 Task: Find connections with filter location Aalter with filter topic #Knowyoursocialwith filter profile language German with filter current company Gallup with filter school Kerala Agricultural Jobs with filter industry Museums with filter service category Android Development with filter keywords title Risk Manager
Action: Mouse moved to (521, 98)
Screenshot: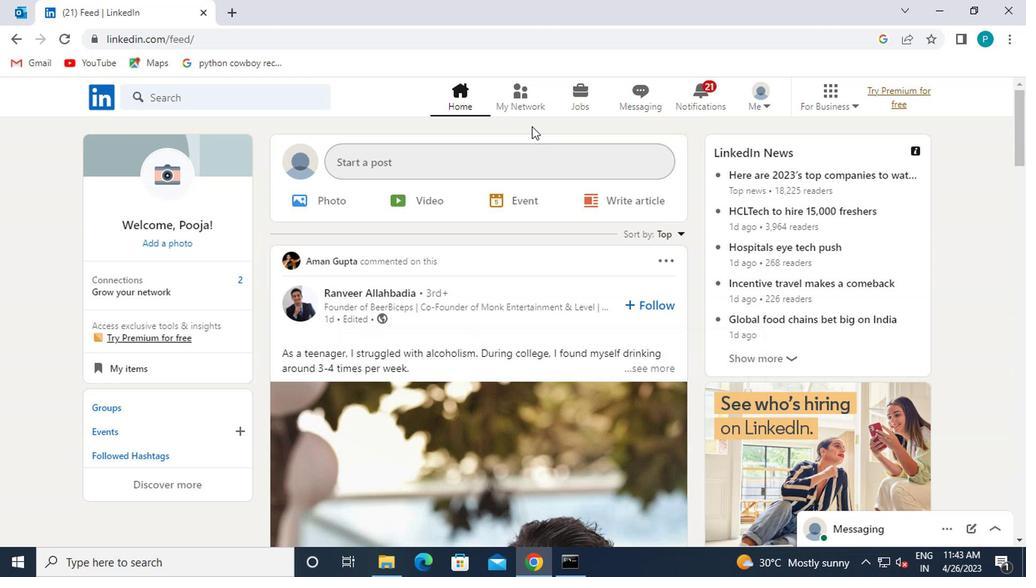 
Action: Mouse pressed left at (521, 98)
Screenshot: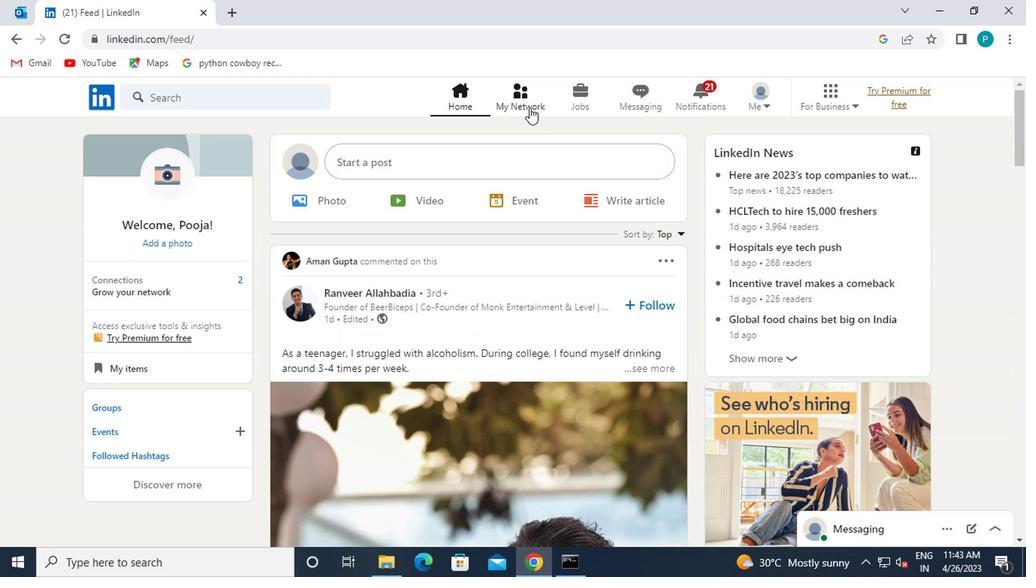 
Action: Mouse moved to (266, 182)
Screenshot: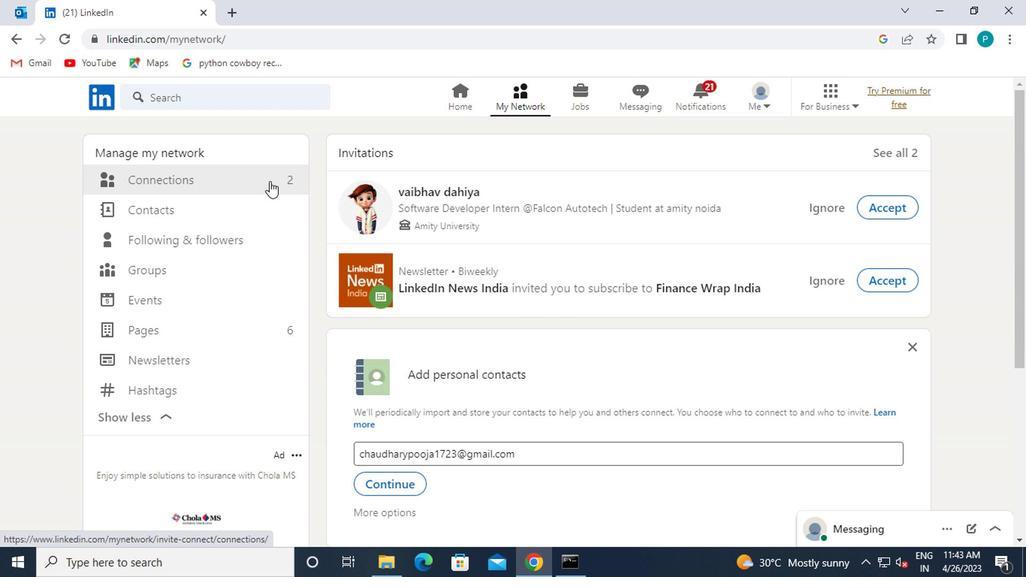 
Action: Mouse pressed left at (266, 182)
Screenshot: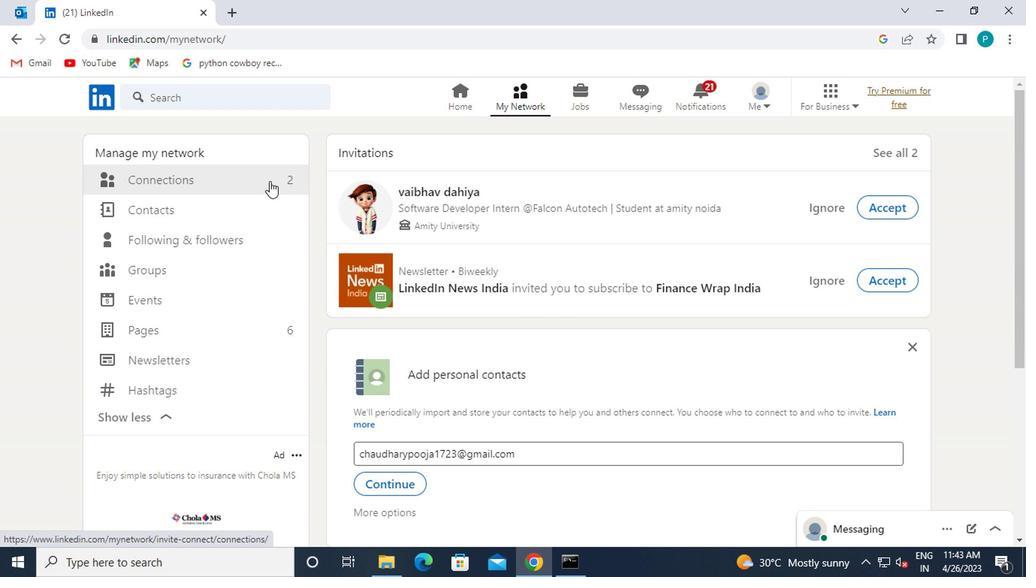 
Action: Mouse moved to (600, 193)
Screenshot: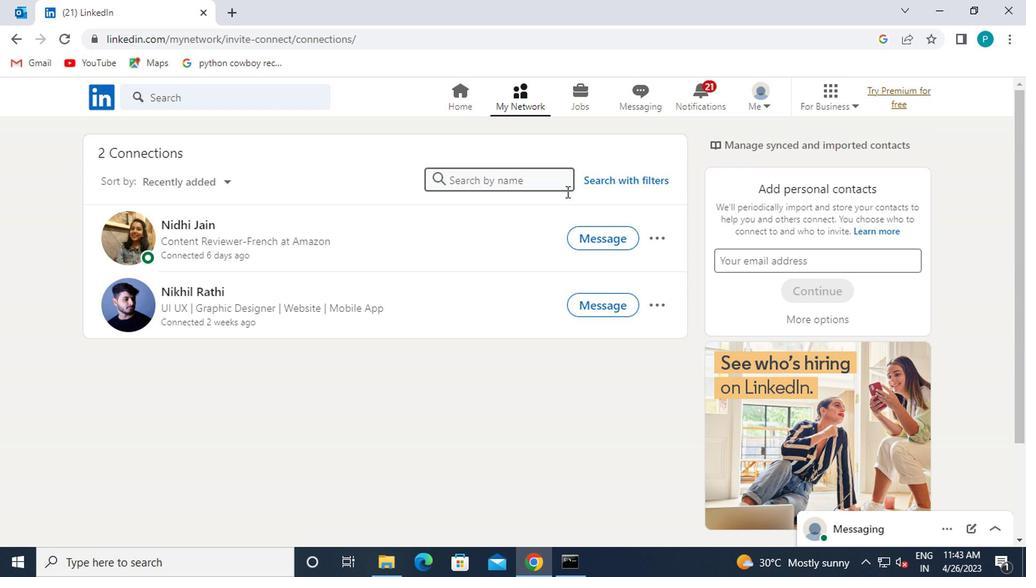 
Action: Mouse pressed left at (600, 193)
Screenshot: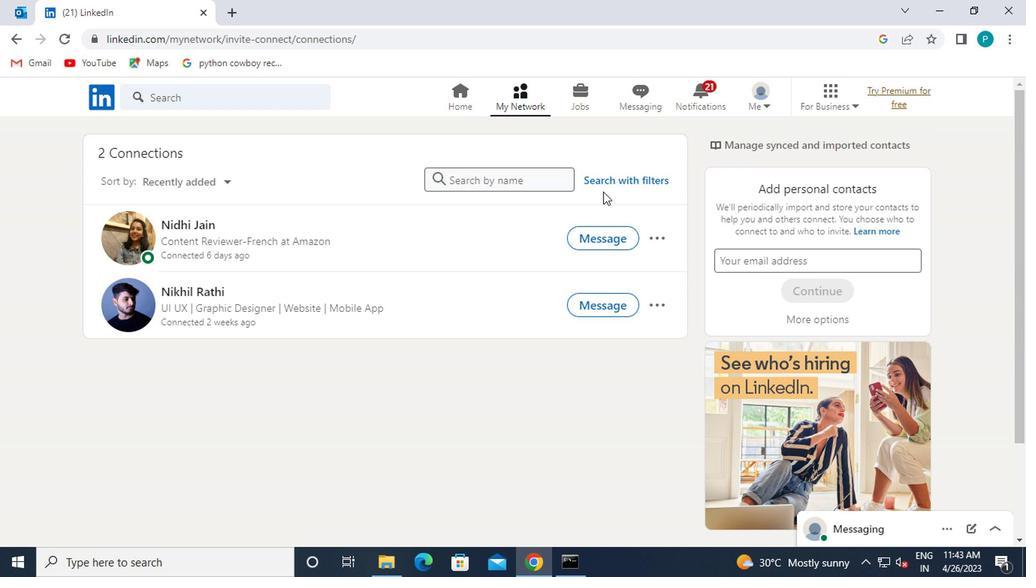 
Action: Mouse moved to (601, 181)
Screenshot: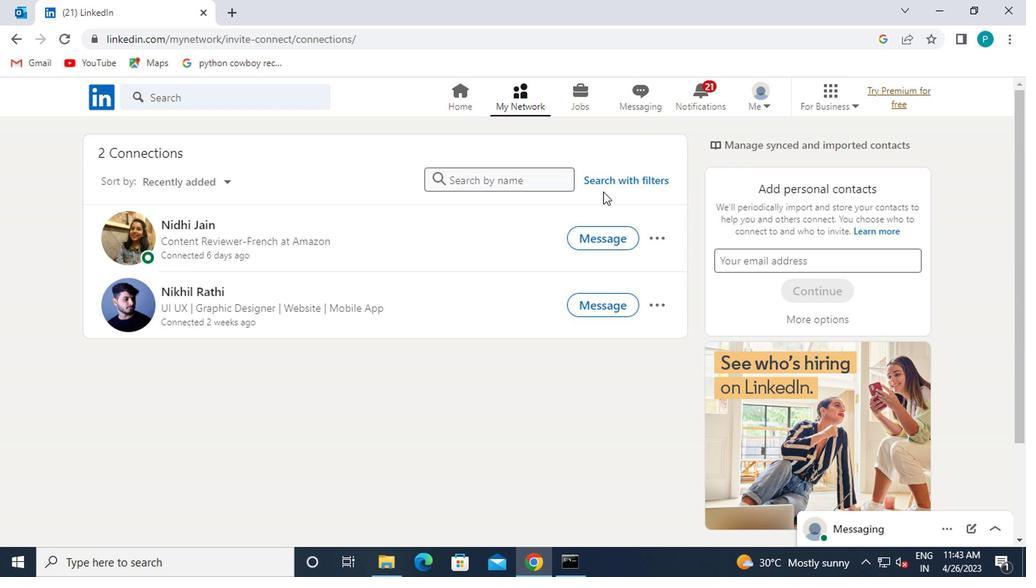 
Action: Mouse pressed left at (601, 181)
Screenshot: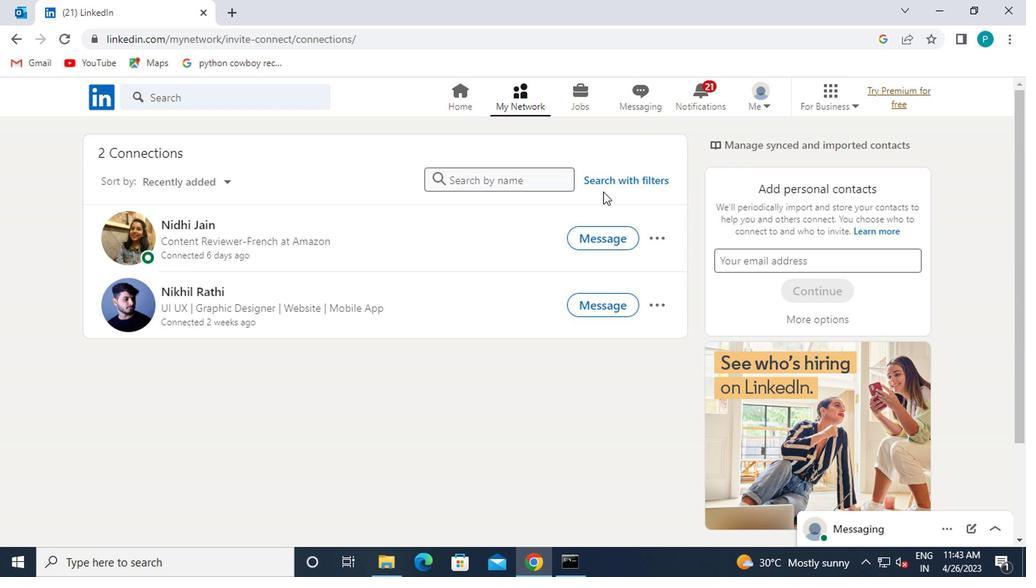 
Action: Mouse moved to (504, 142)
Screenshot: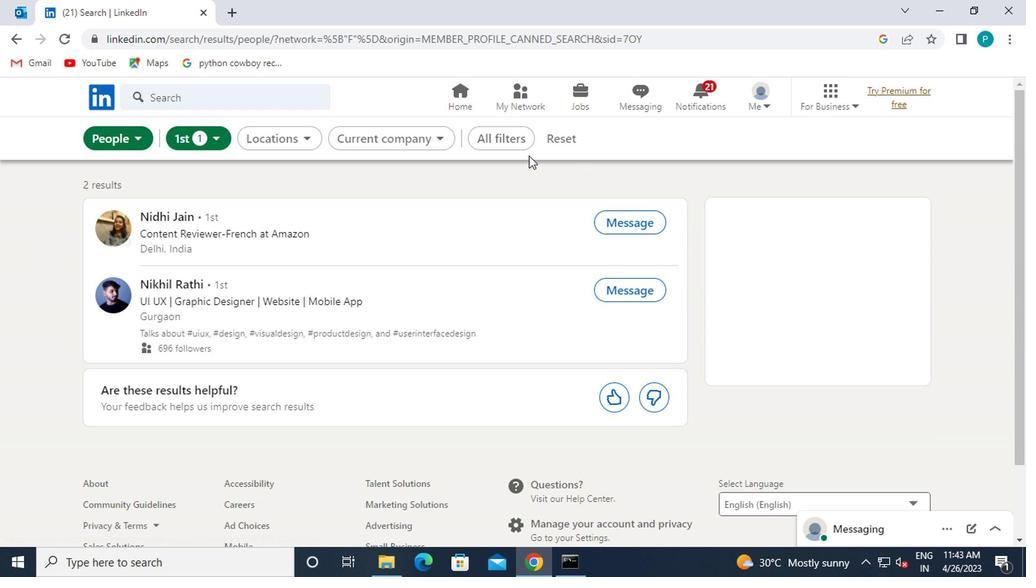 
Action: Mouse pressed left at (504, 142)
Screenshot: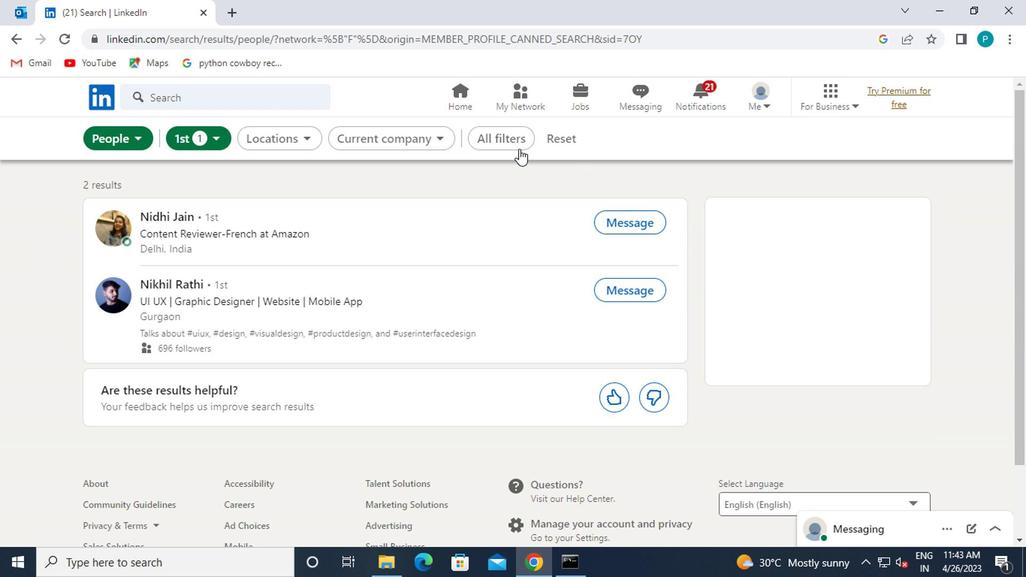 
Action: Mouse moved to (866, 297)
Screenshot: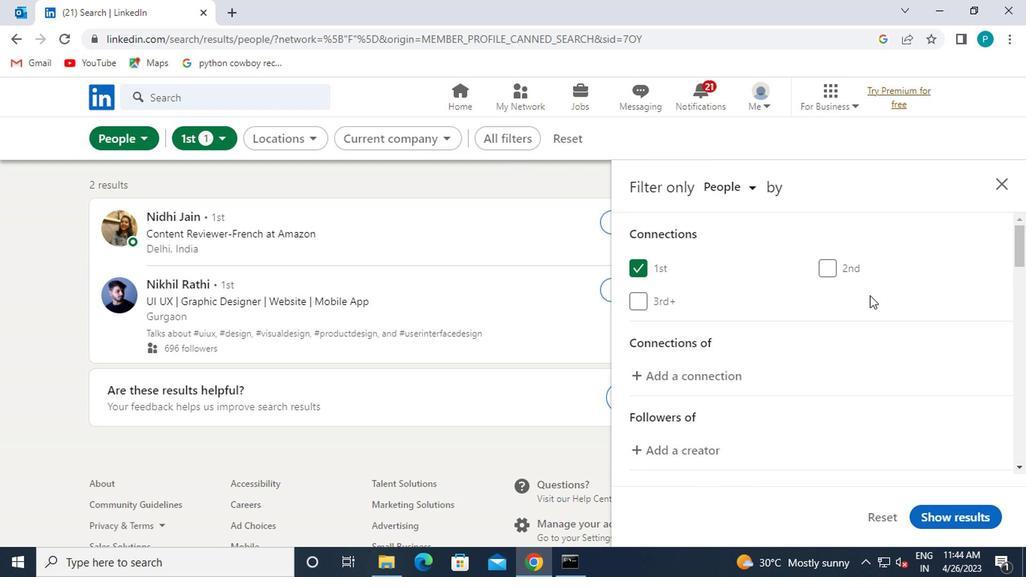 
Action: Mouse scrolled (866, 296) with delta (0, 0)
Screenshot: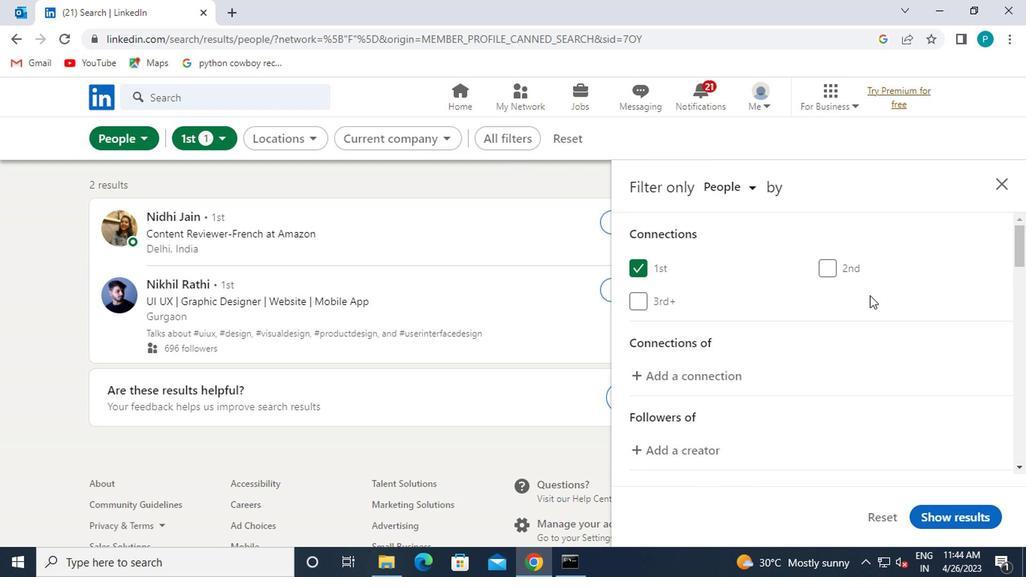 
Action: Mouse moved to (863, 298)
Screenshot: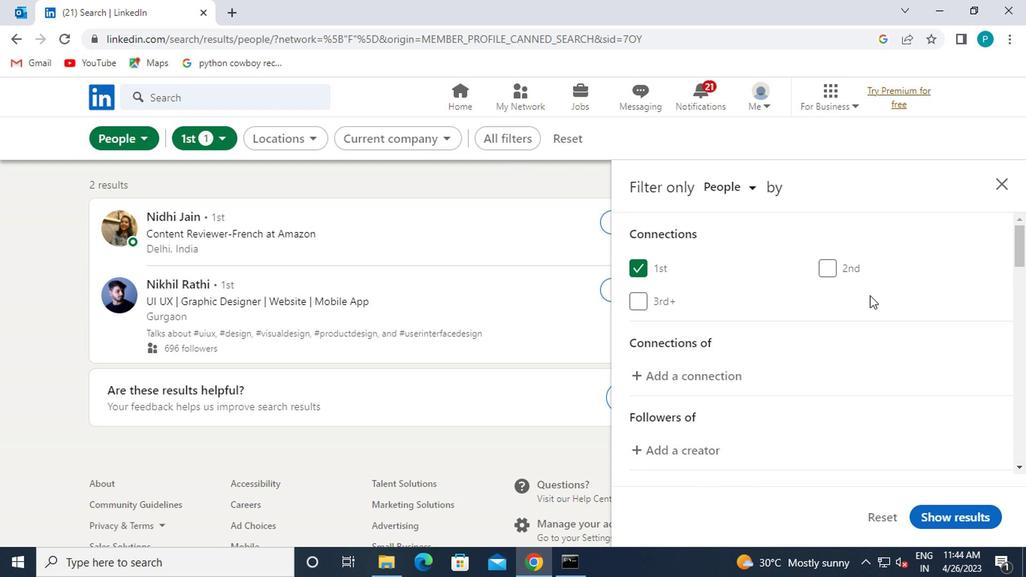 
Action: Mouse scrolled (863, 297) with delta (0, -1)
Screenshot: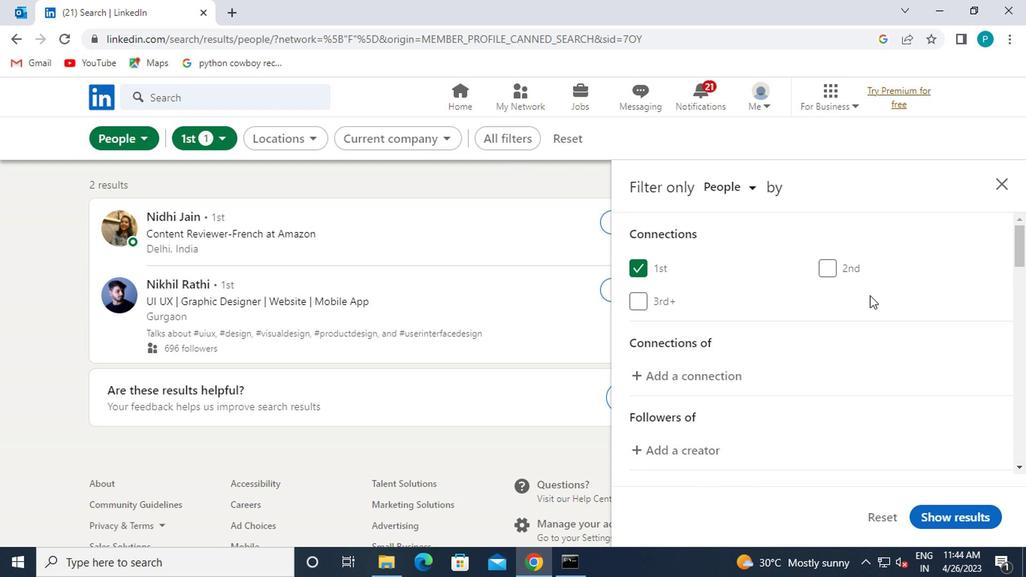 
Action: Mouse moved to (860, 440)
Screenshot: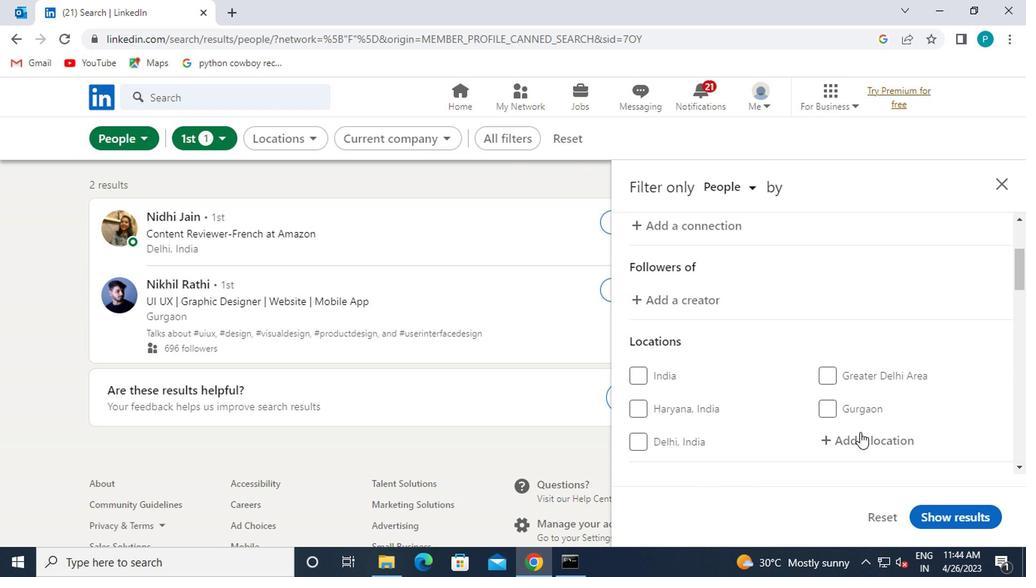 
Action: Mouse pressed left at (860, 440)
Screenshot: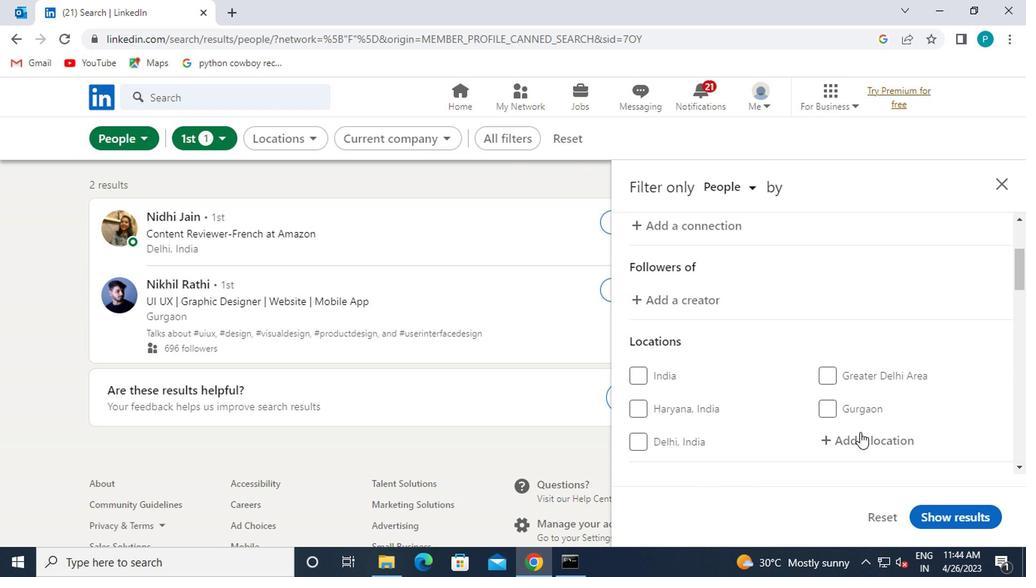 
Action: Mouse moved to (742, 377)
Screenshot: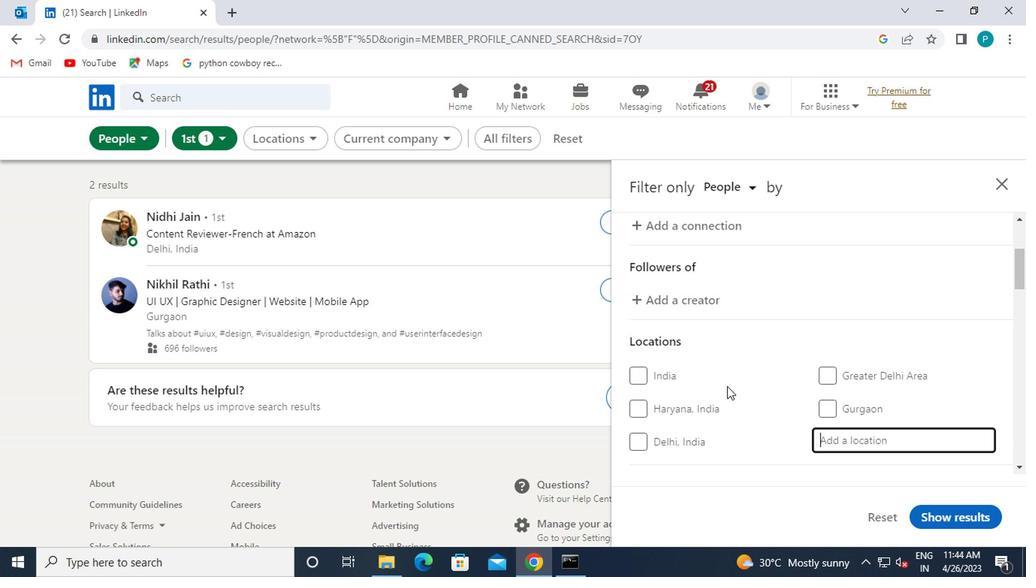 
Action: Mouse scrolled (742, 377) with delta (0, 0)
Screenshot: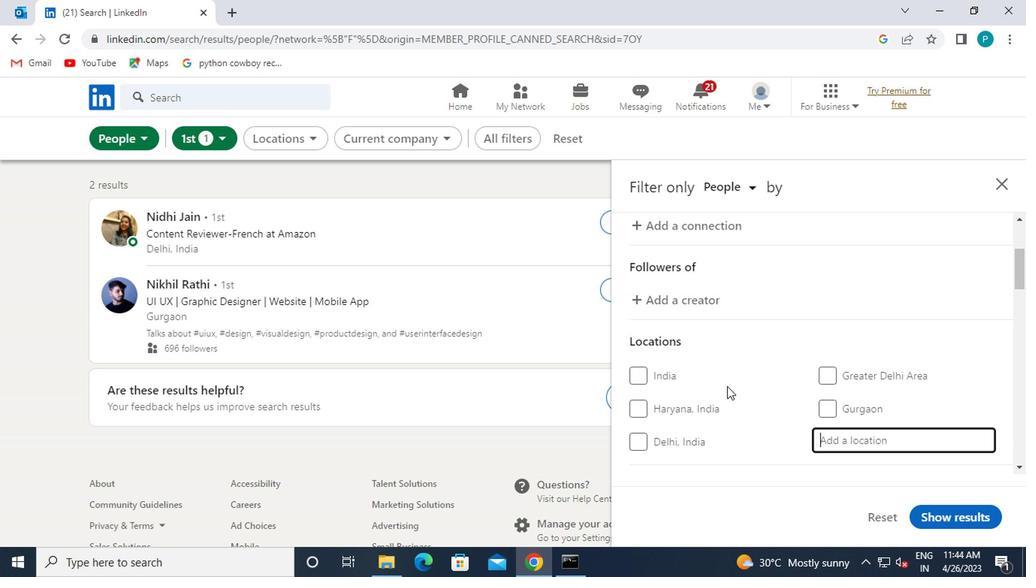 
Action: Mouse scrolled (742, 377) with delta (0, 0)
Screenshot: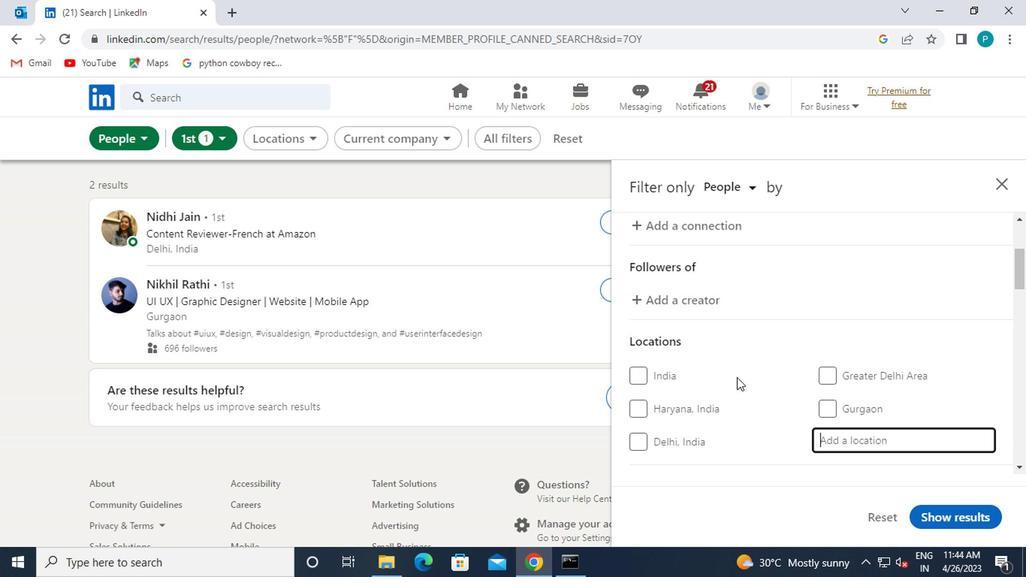 
Action: Mouse moved to (757, 381)
Screenshot: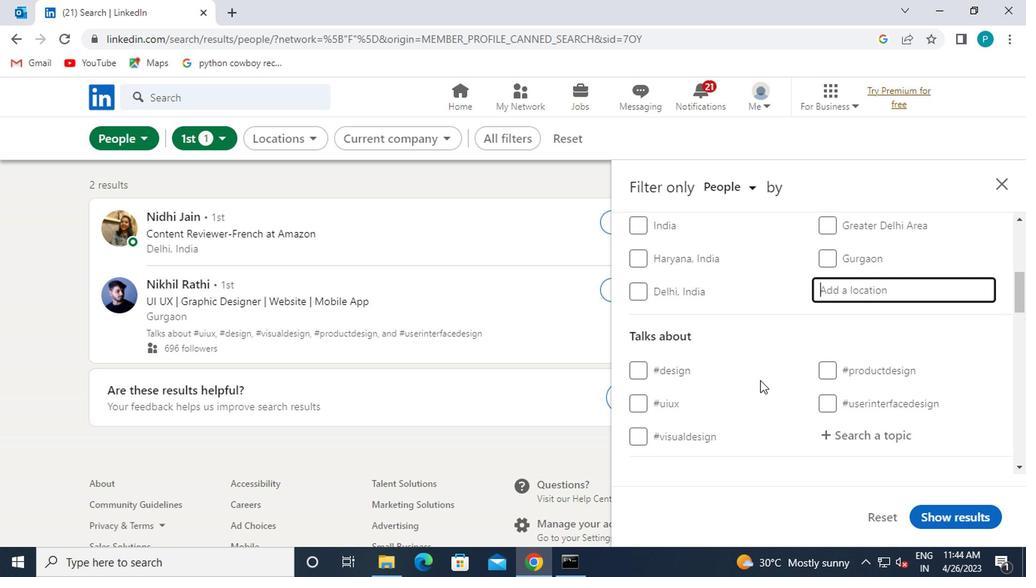 
Action: Key pressed <Key.caps_lock>a<Key.caps_lock>alter
Screenshot: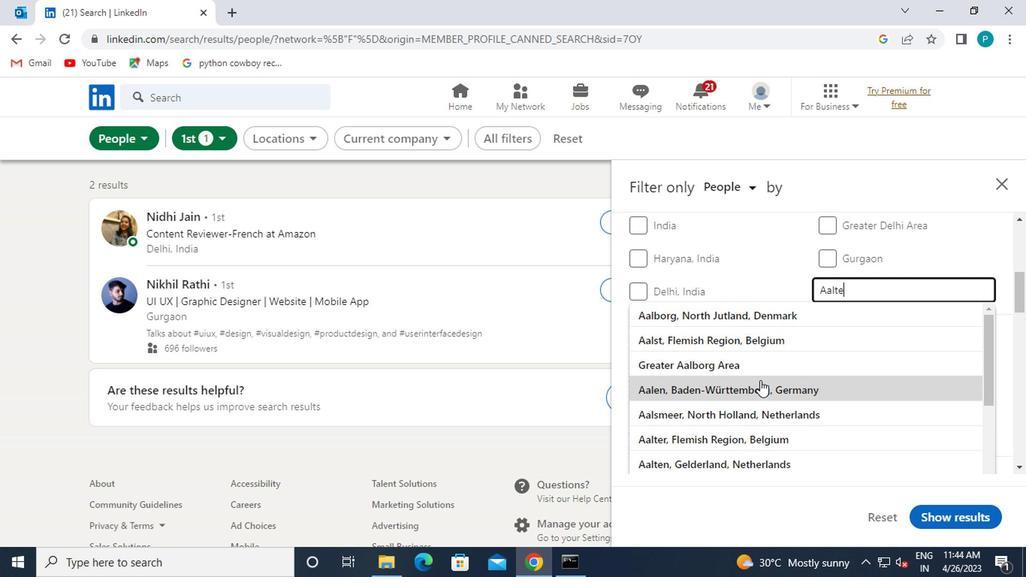 
Action: Mouse moved to (659, 314)
Screenshot: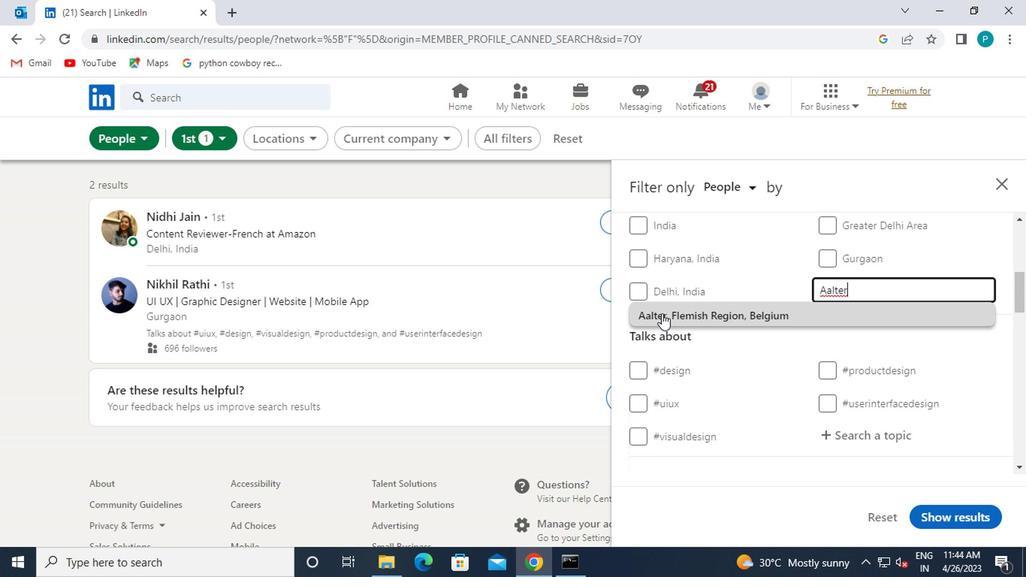 
Action: Mouse pressed left at (659, 314)
Screenshot: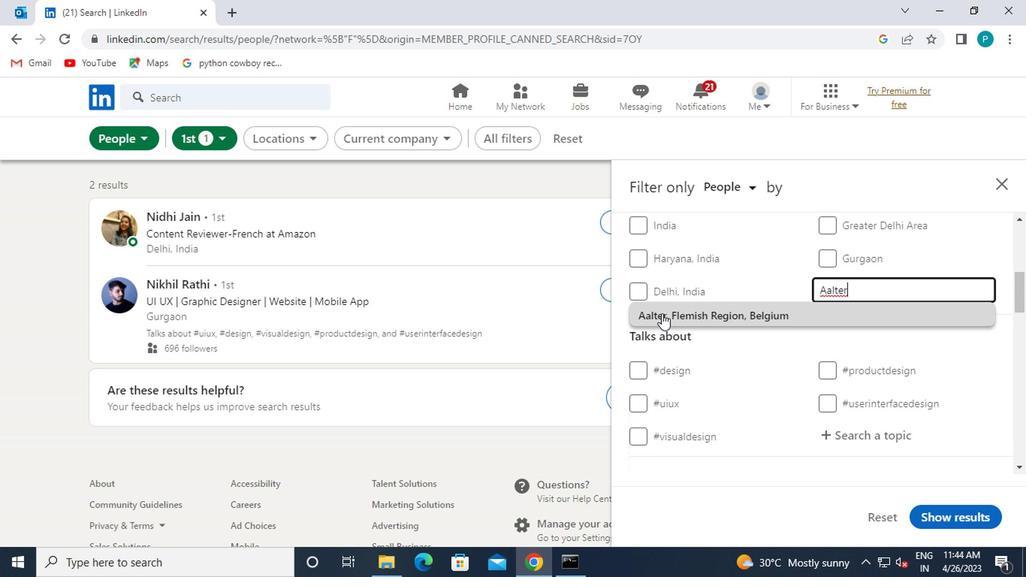 
Action: Mouse moved to (856, 413)
Screenshot: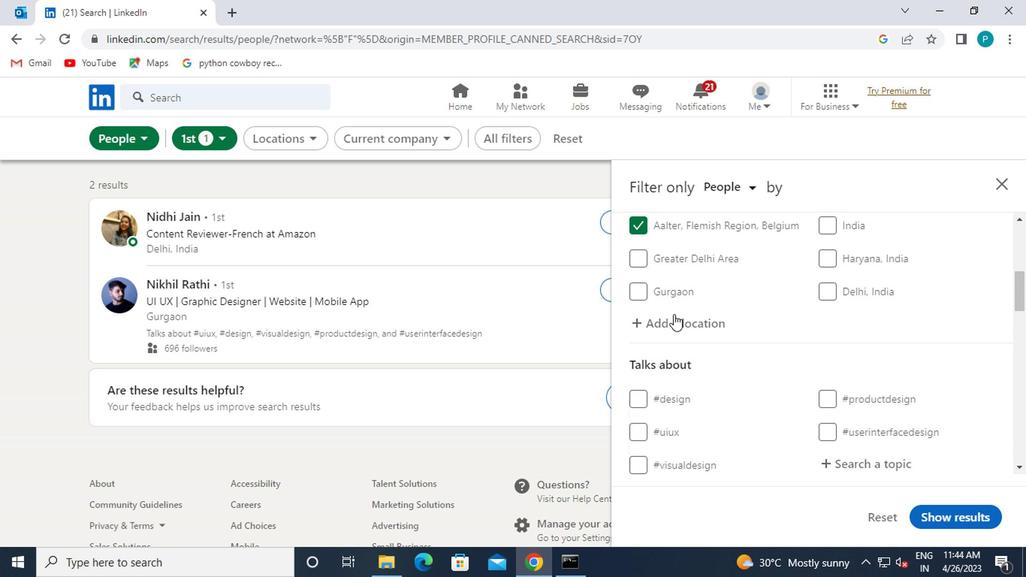 
Action: Mouse scrolled (856, 412) with delta (0, 0)
Screenshot: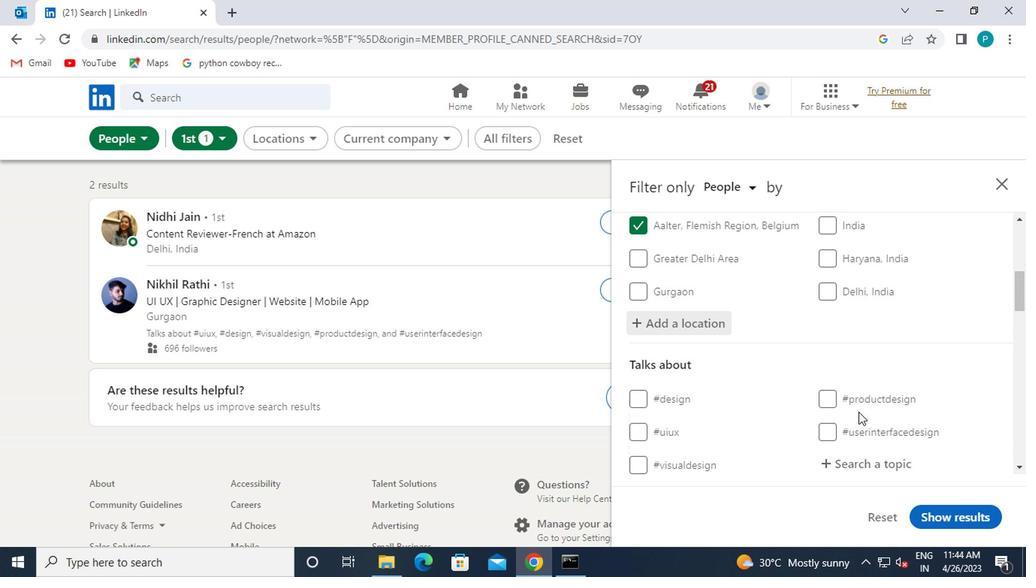
Action: Mouse moved to (849, 400)
Screenshot: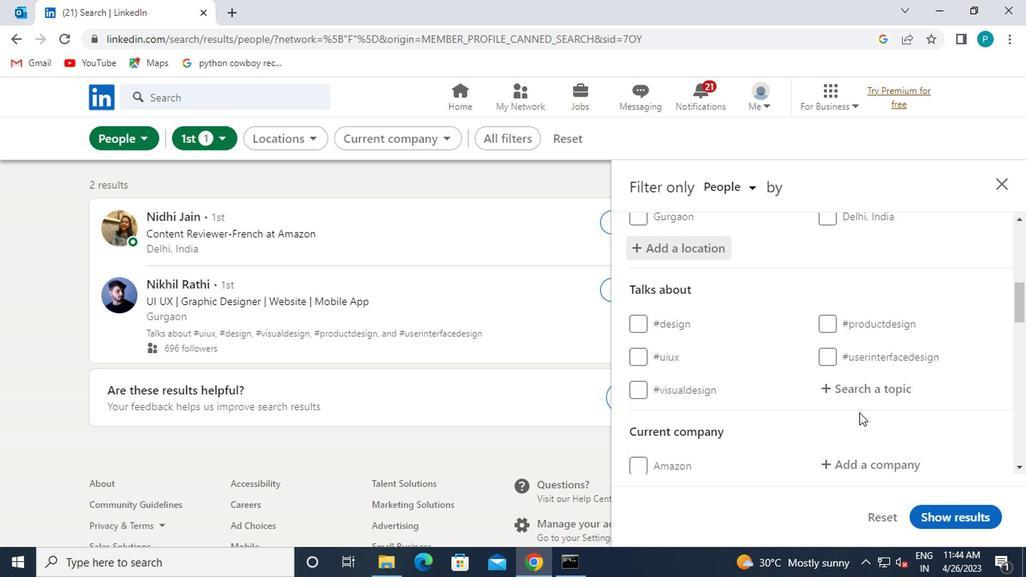 
Action: Mouse pressed left at (849, 400)
Screenshot: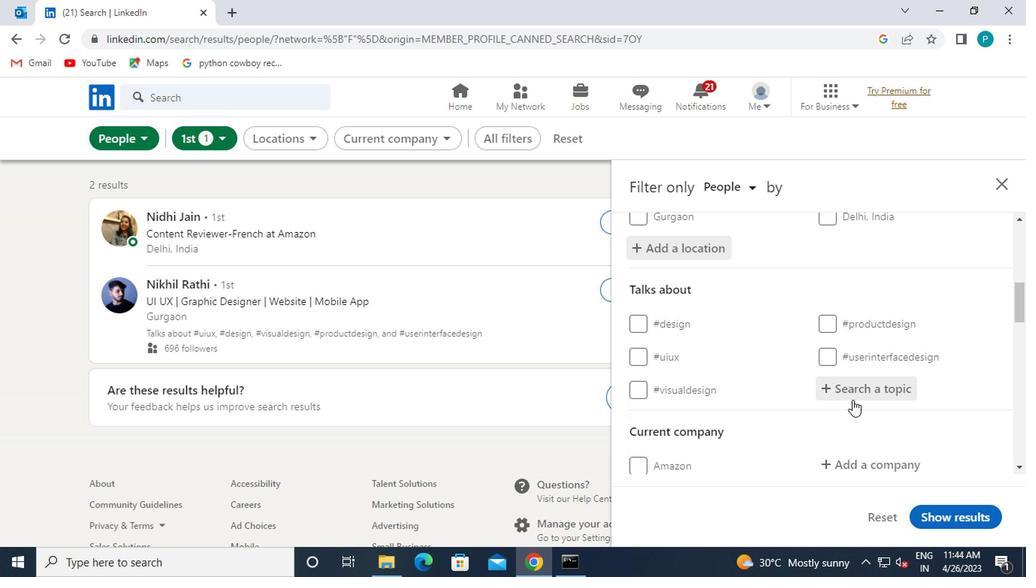 
Action: Key pressed <Key.shift>#KNOW
Screenshot: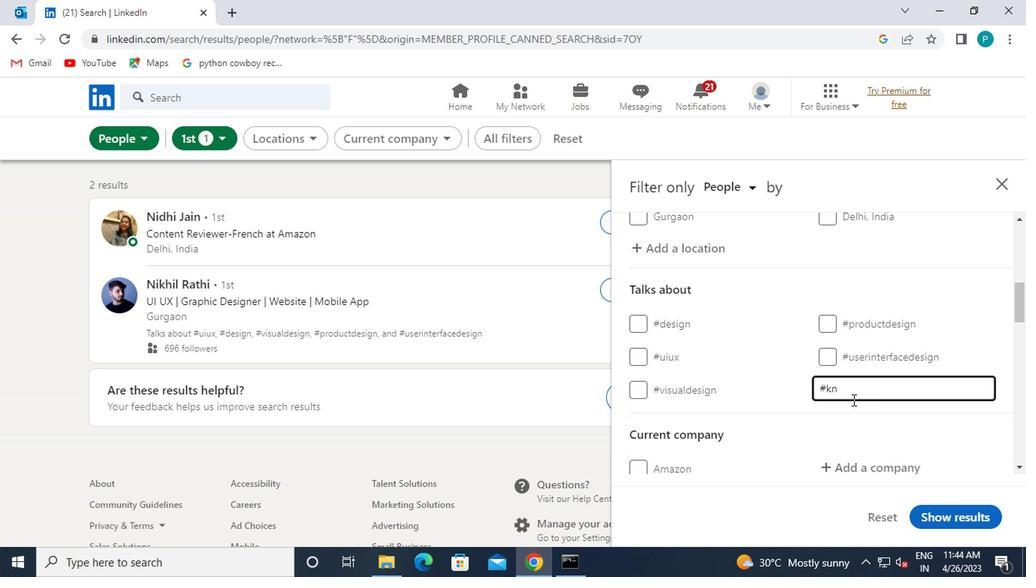 
Action: Mouse moved to (849, 399)
Screenshot: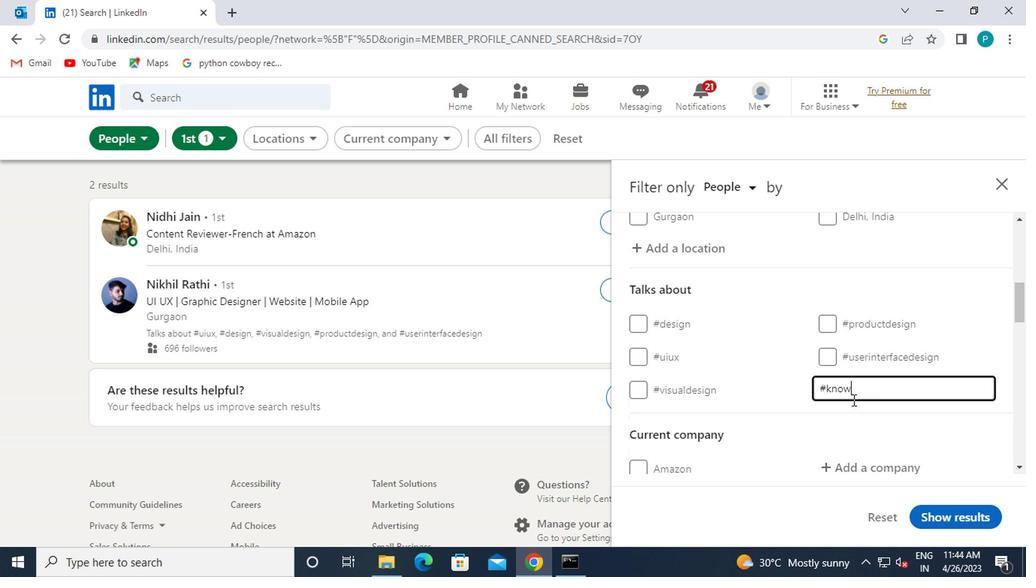 
Action: Key pressed YOURSOCIAL
Screenshot: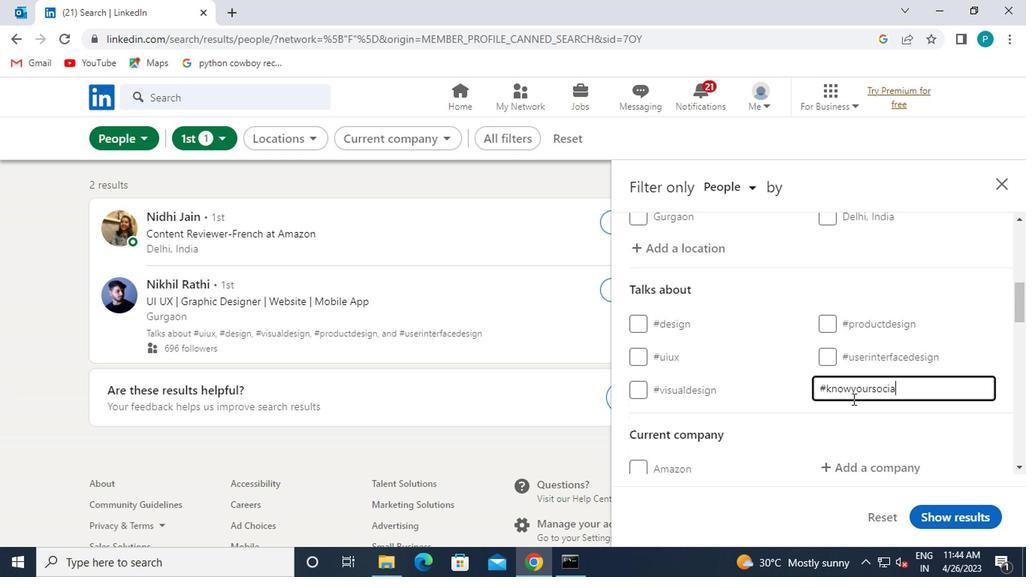 
Action: Mouse moved to (837, 403)
Screenshot: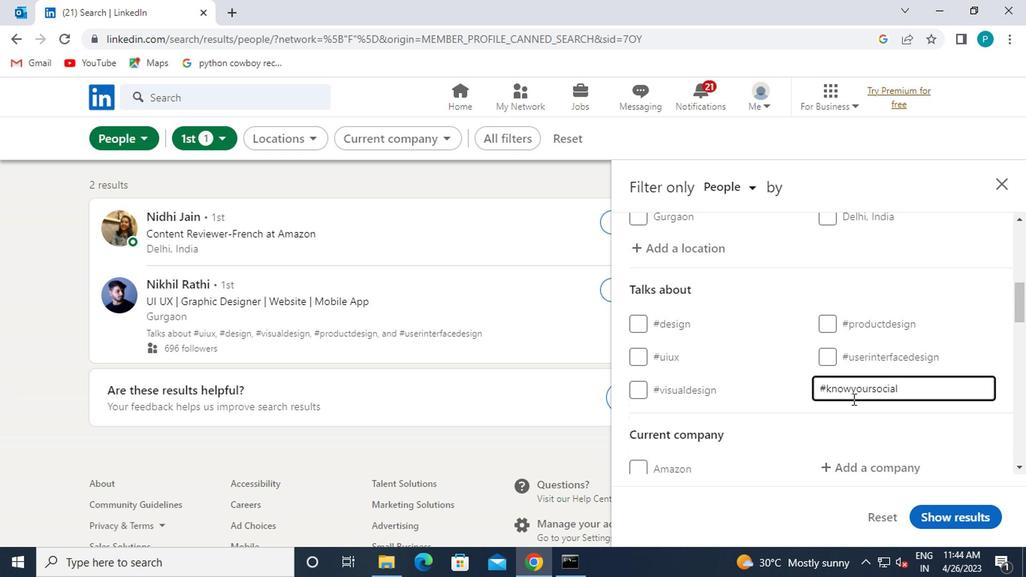 
Action: Mouse scrolled (837, 402) with delta (0, -1)
Screenshot: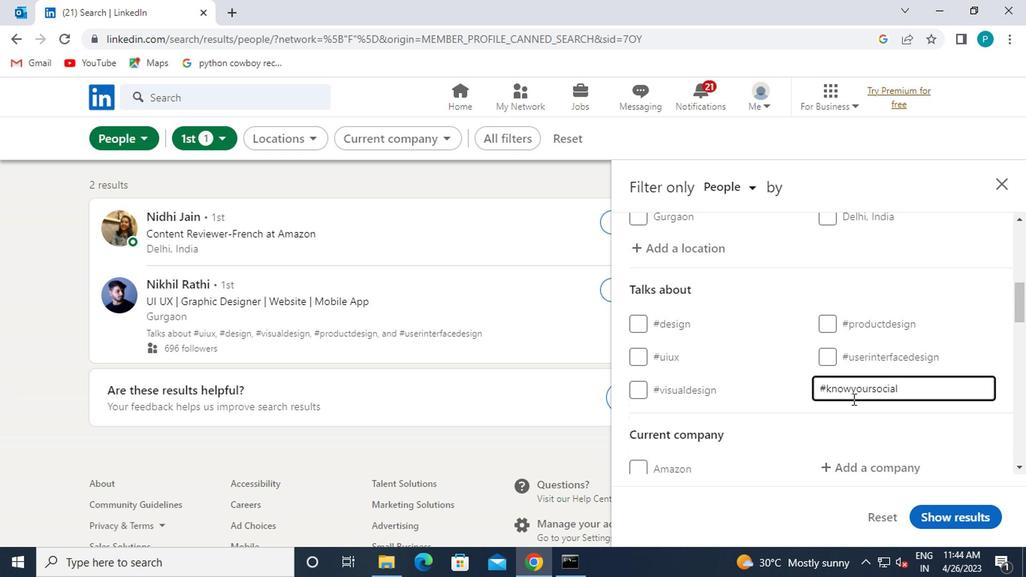 
Action: Mouse moved to (832, 403)
Screenshot: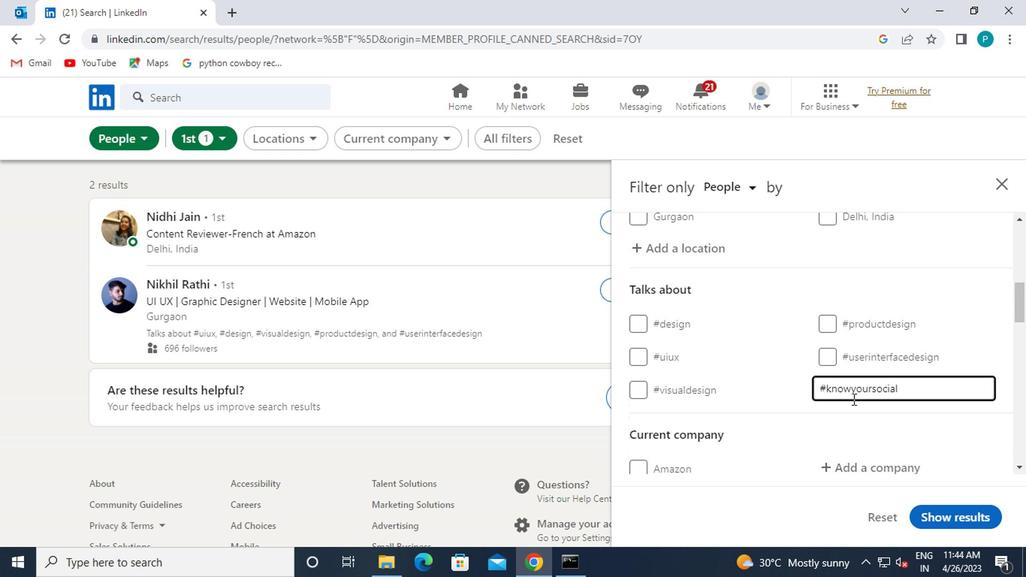 
Action: Mouse scrolled (832, 402) with delta (0, -1)
Screenshot: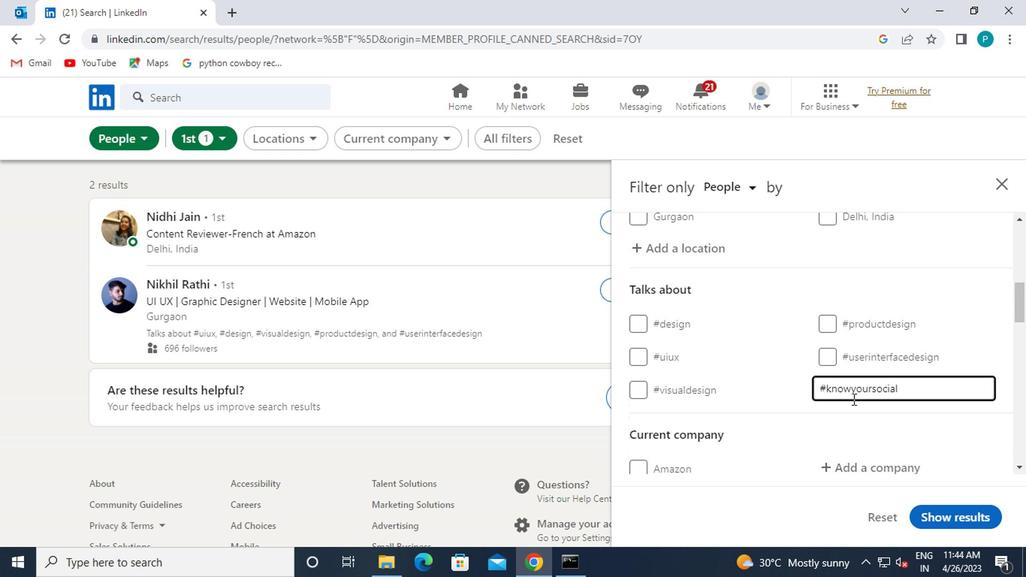 
Action: Mouse moved to (855, 322)
Screenshot: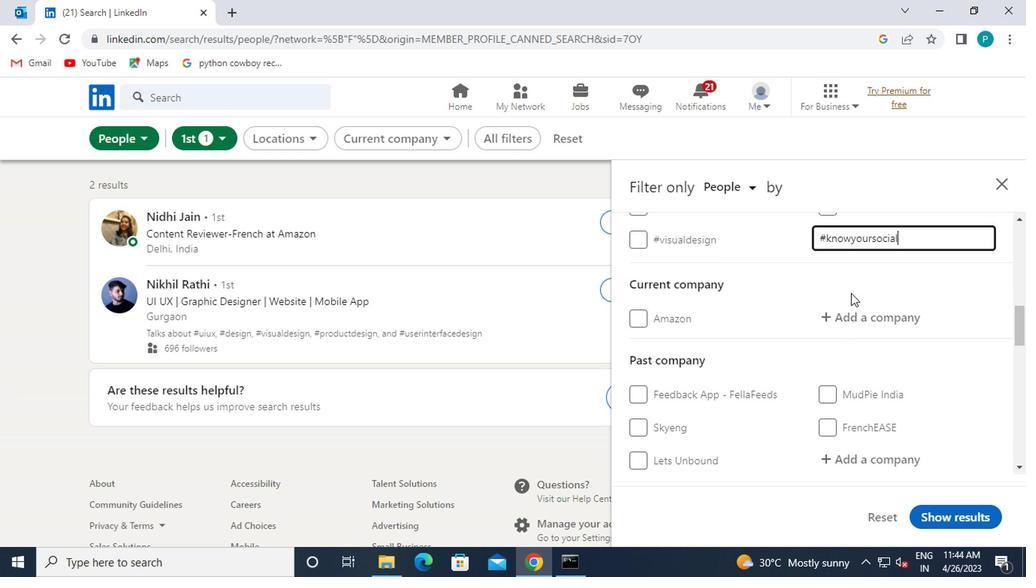 
Action: Mouse pressed left at (855, 322)
Screenshot: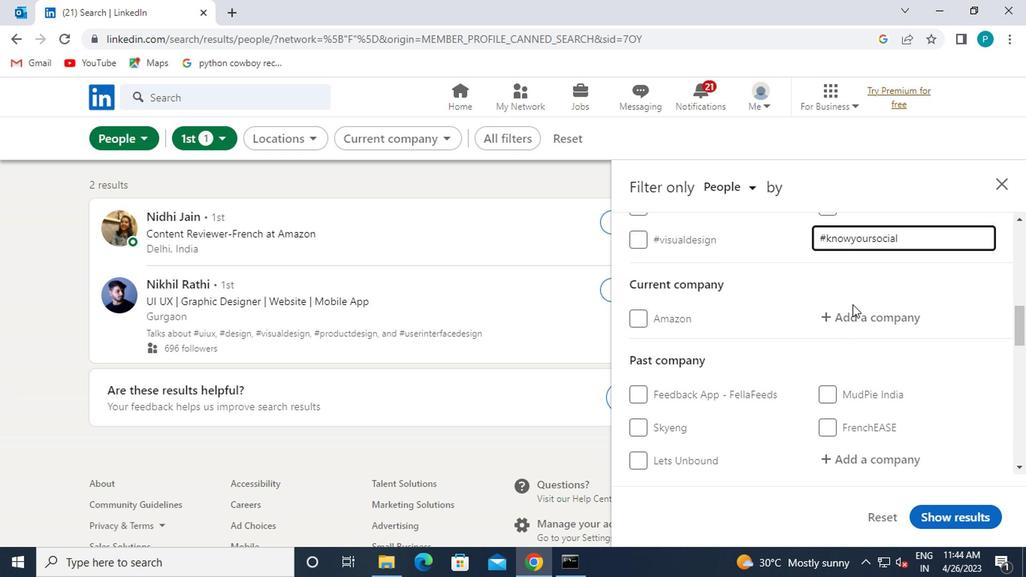 
Action: Key pressed GALLUP
Screenshot: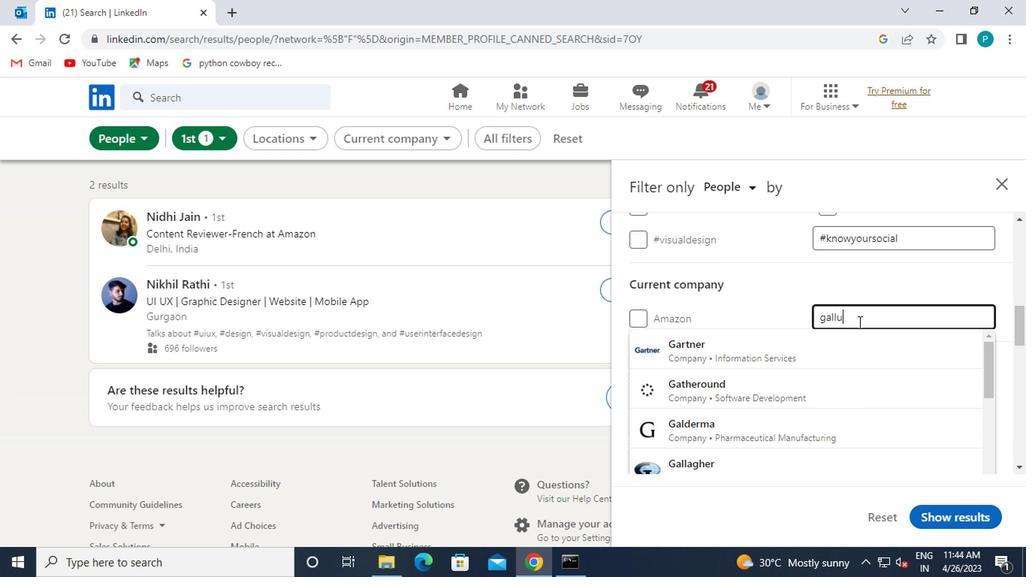 
Action: Mouse moved to (816, 337)
Screenshot: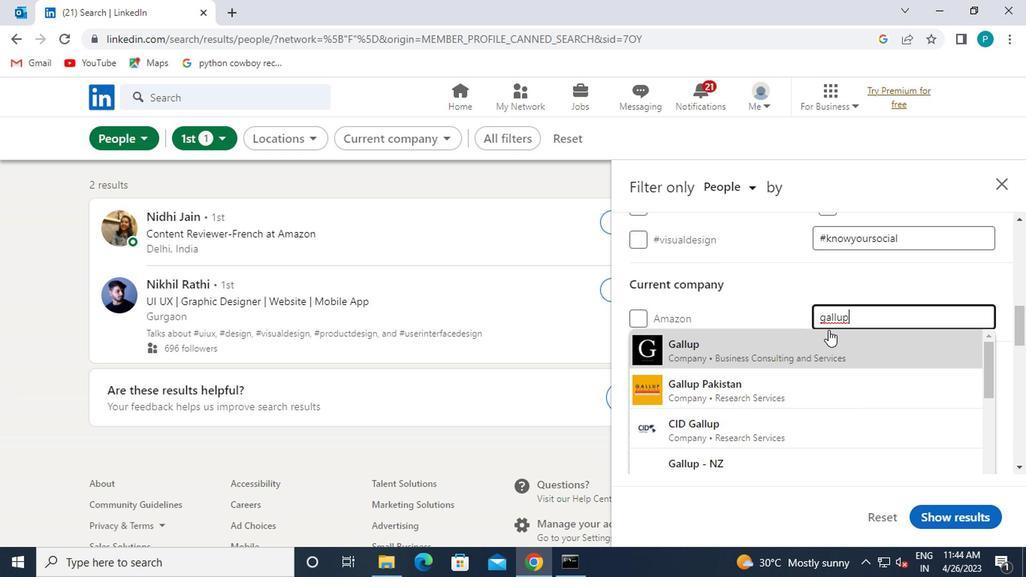 
Action: Mouse pressed left at (816, 337)
Screenshot: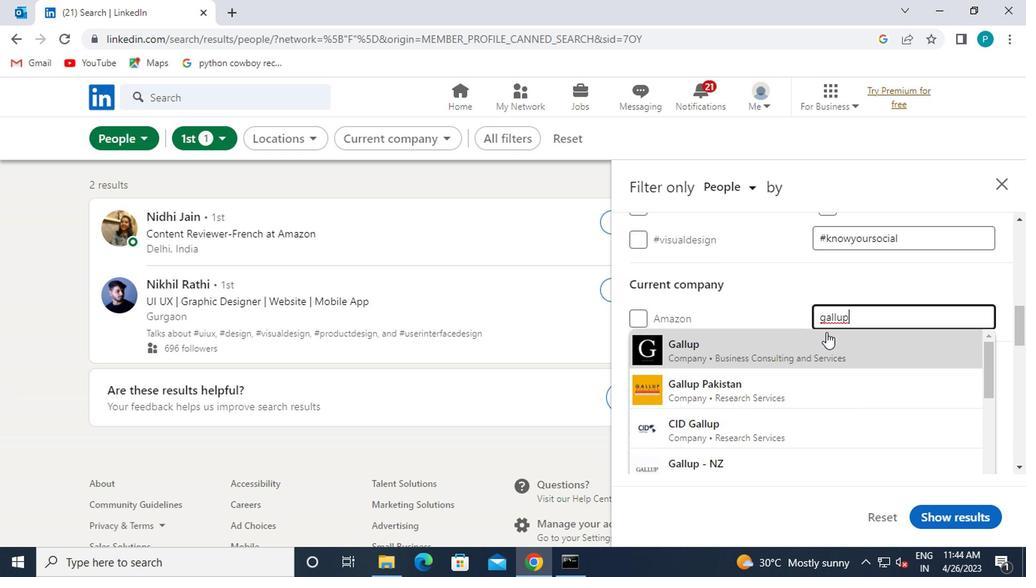 
Action: Mouse moved to (756, 338)
Screenshot: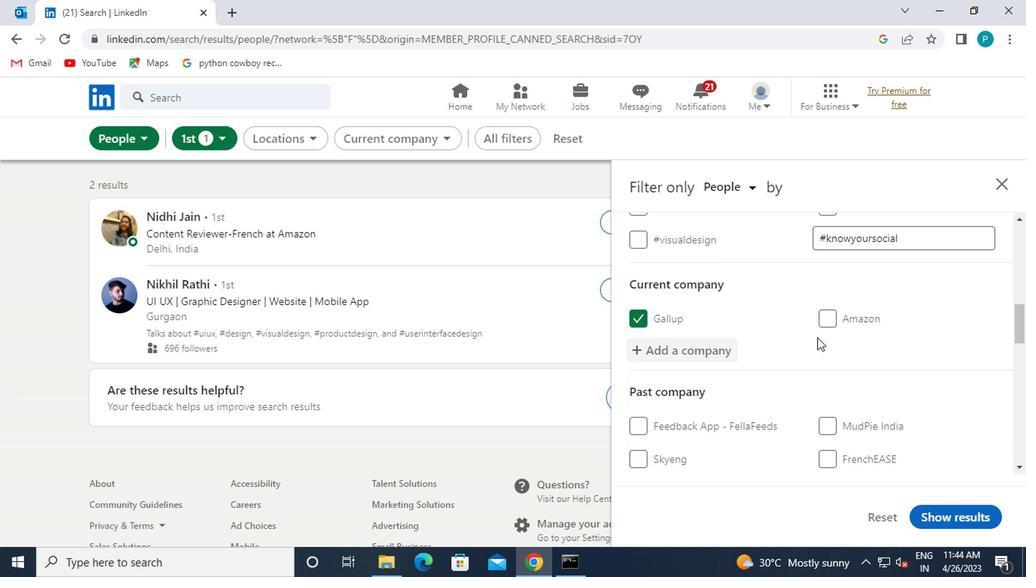 
Action: Mouse scrolled (756, 337) with delta (0, 0)
Screenshot: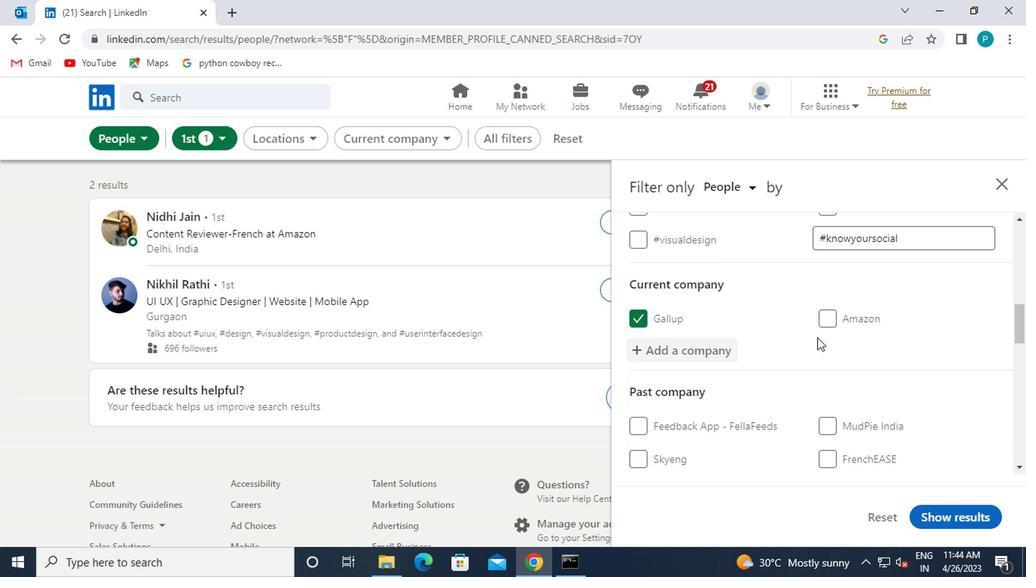 
Action: Mouse moved to (755, 338)
Screenshot: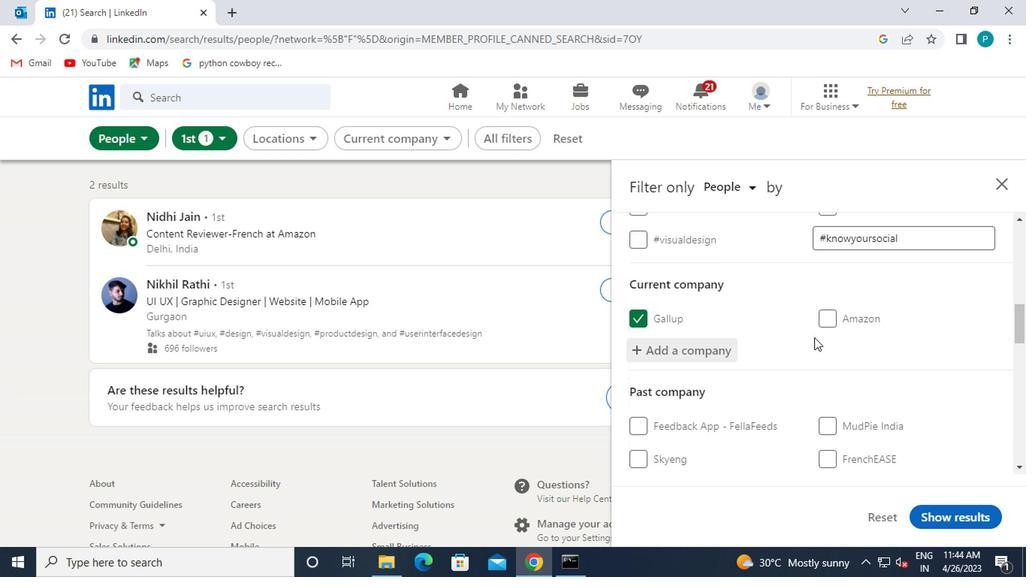 
Action: Mouse scrolled (755, 337) with delta (0, 0)
Screenshot: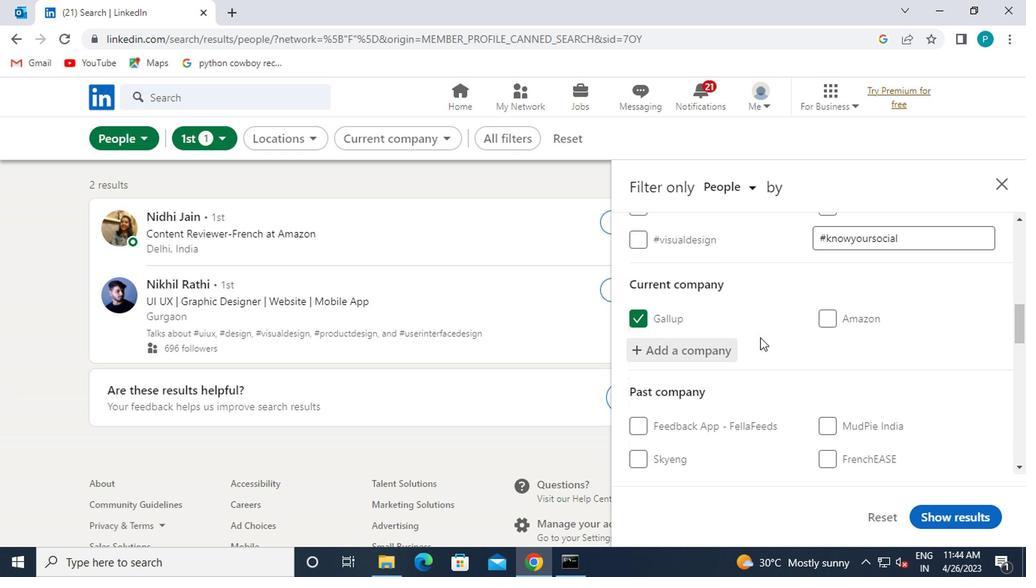
Action: Mouse moved to (839, 407)
Screenshot: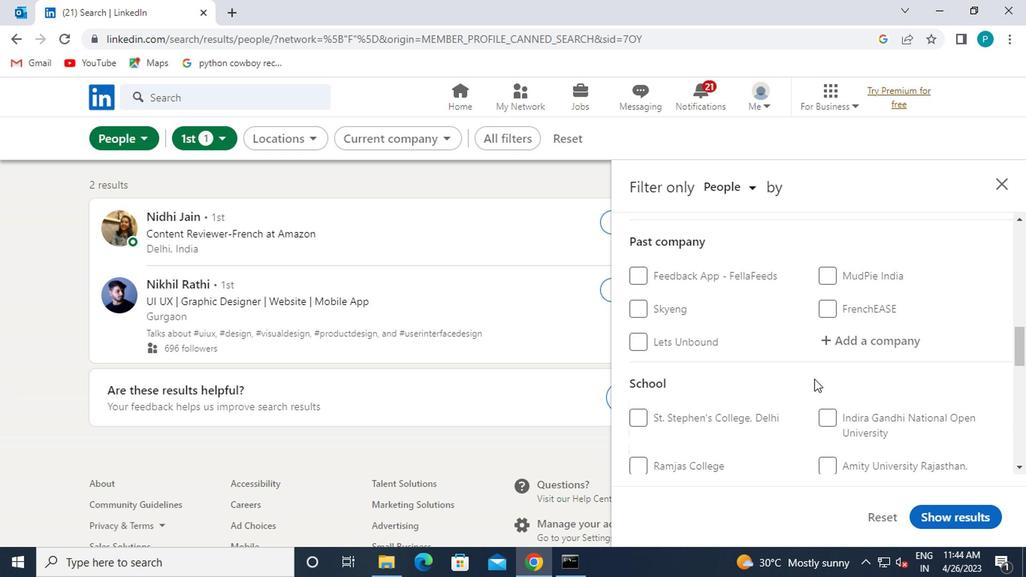 
Action: Mouse scrolled (839, 406) with delta (0, -1)
Screenshot: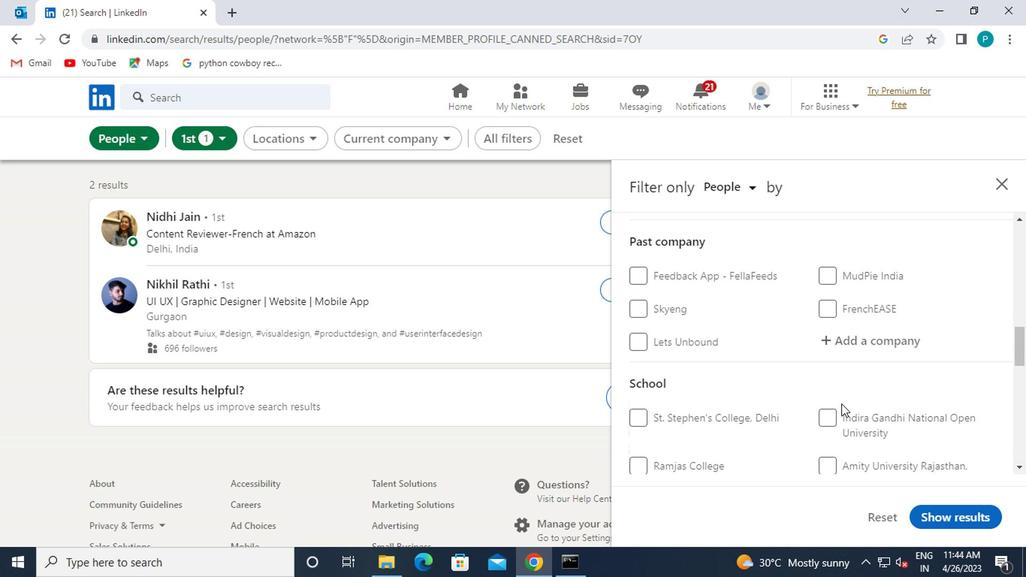 
Action: Mouse moved to (847, 432)
Screenshot: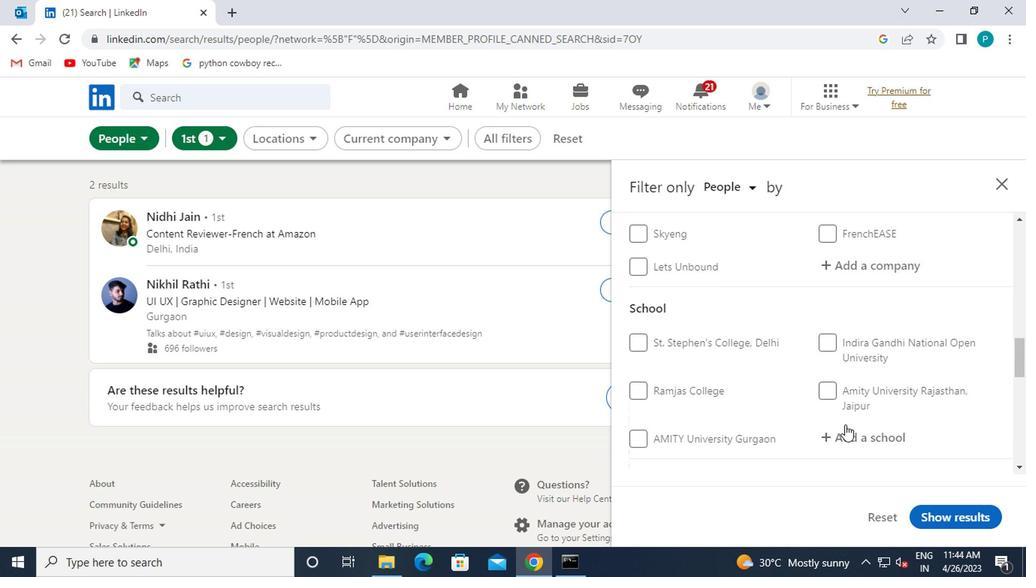 
Action: Mouse pressed left at (847, 432)
Screenshot: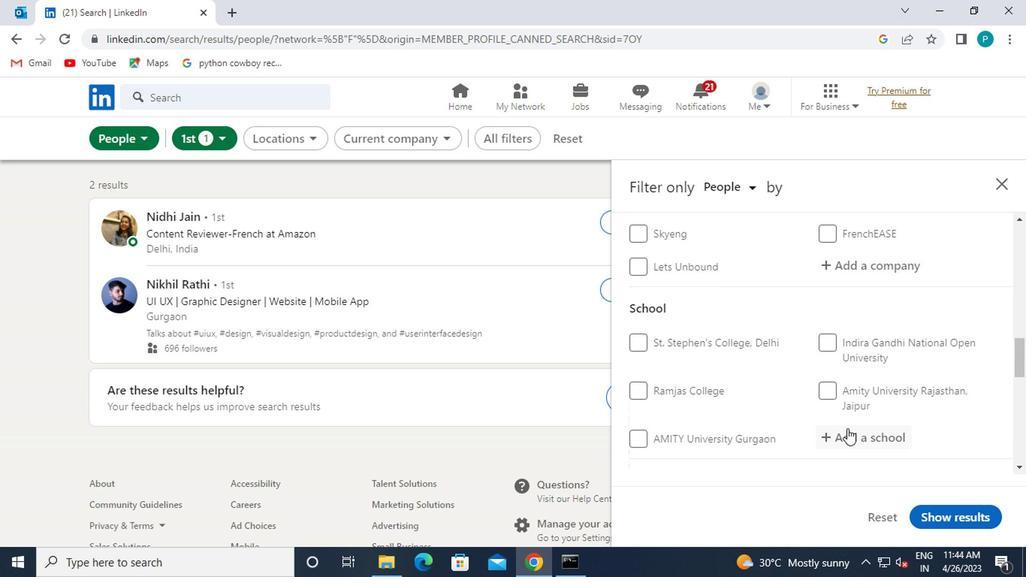 
Action: Mouse moved to (856, 430)
Screenshot: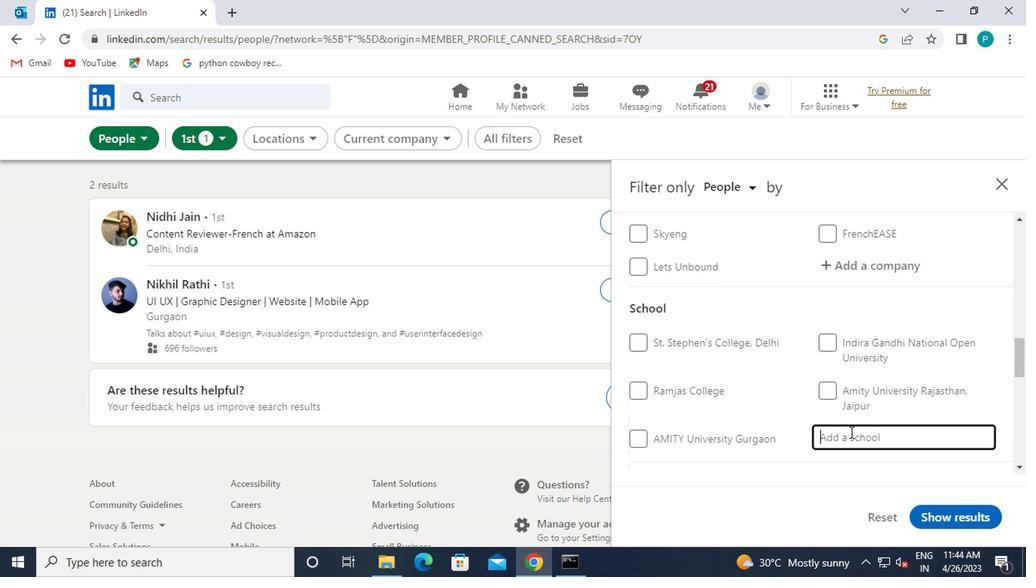 
Action: Key pressed KERLA
Screenshot: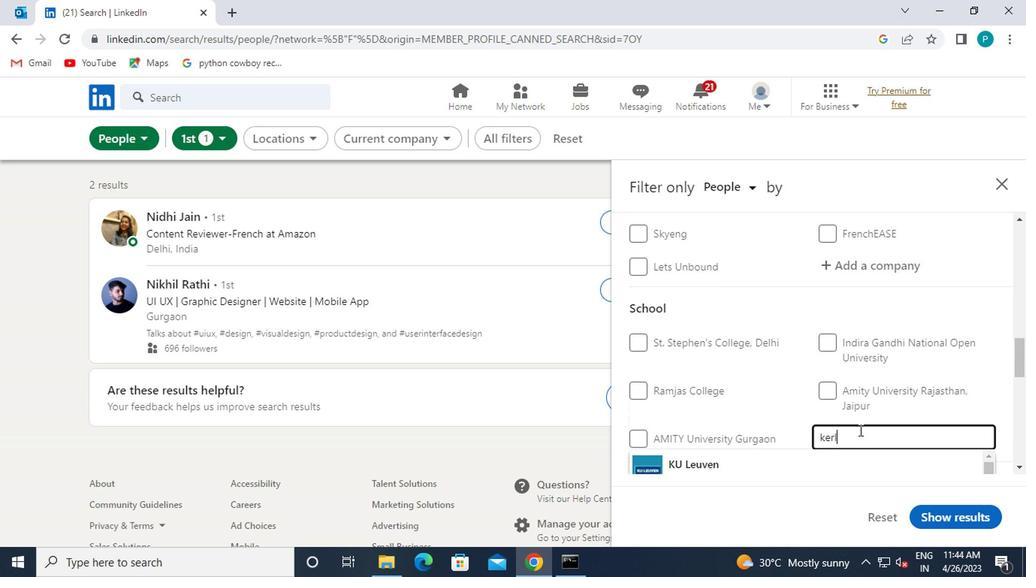 
Action: Mouse moved to (830, 442)
Screenshot: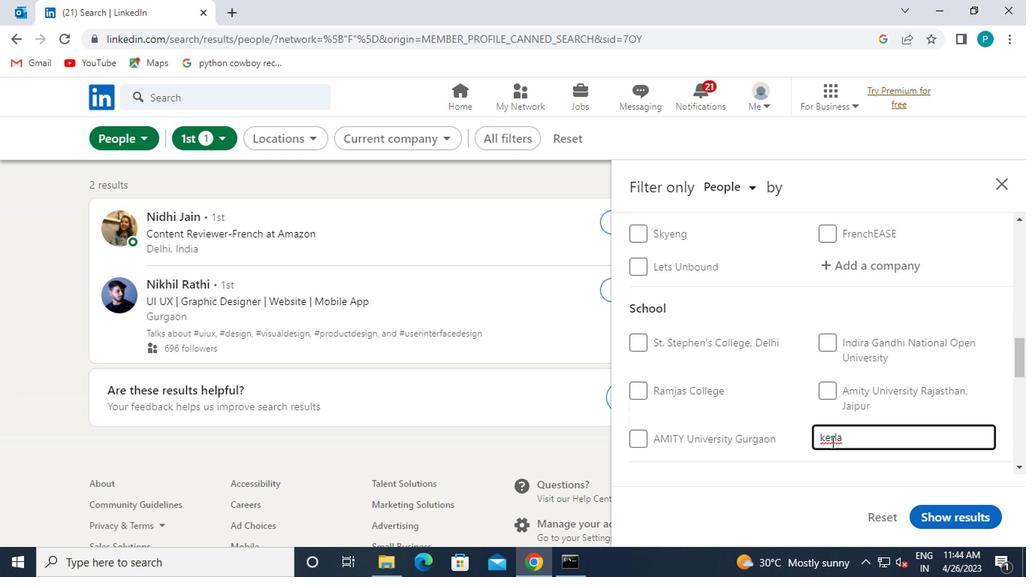 
Action: Mouse pressed left at (830, 442)
Screenshot: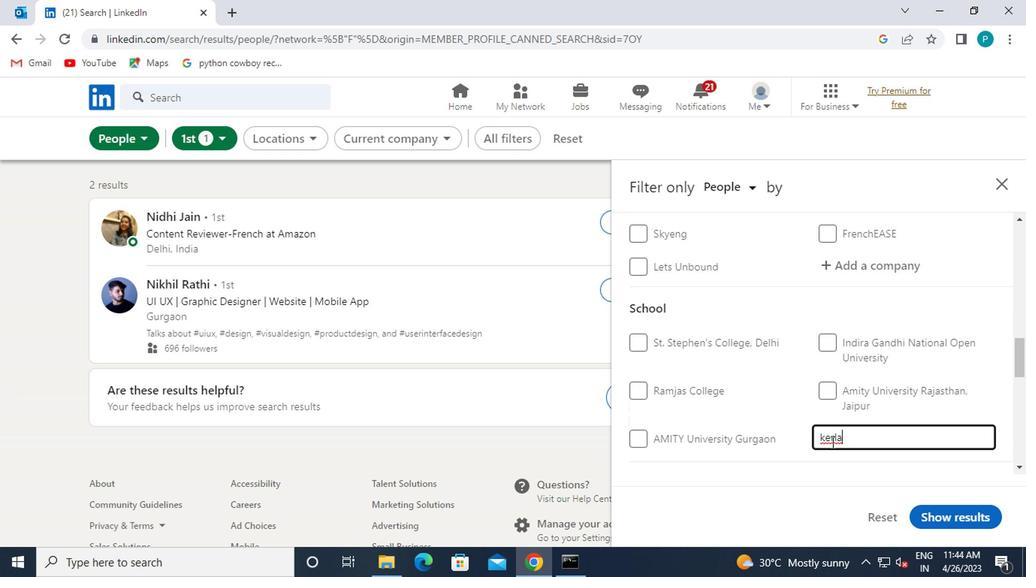 
Action: Mouse moved to (867, 451)
Screenshot: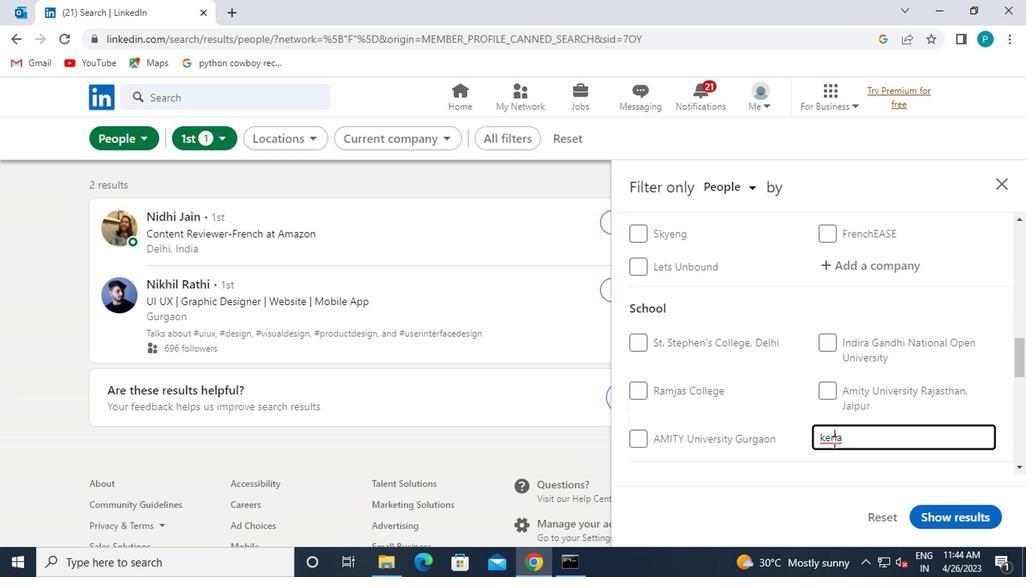 
Action: Key pressed A
Screenshot: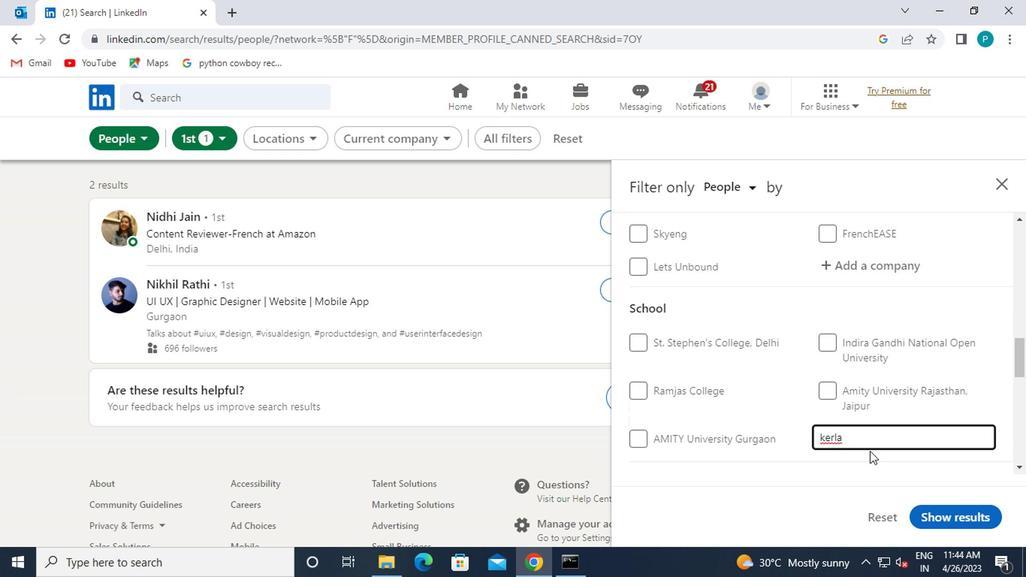 
Action: Mouse moved to (860, 427)
Screenshot: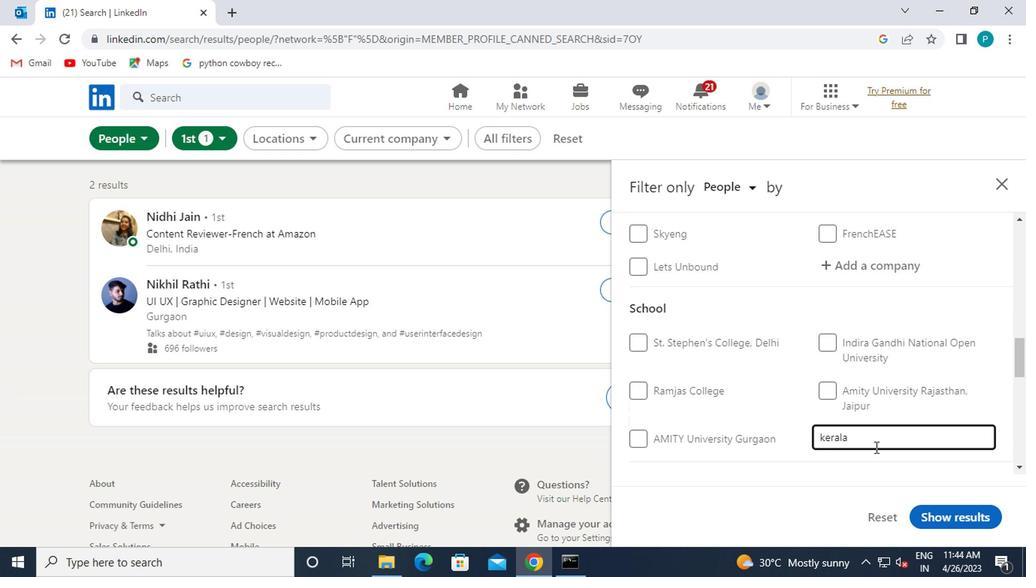 
Action: Mouse pressed left at (860, 427)
Screenshot: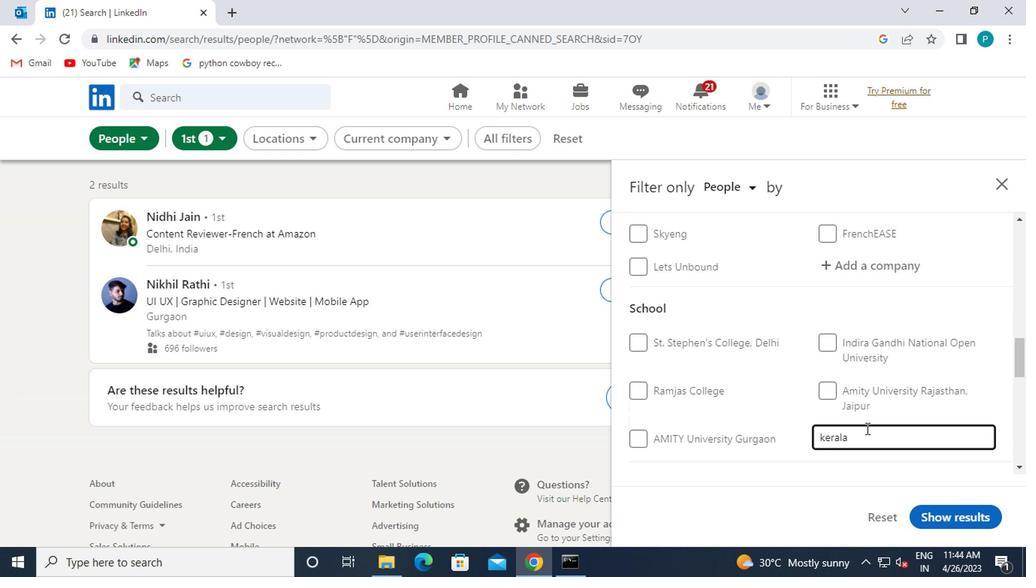 
Action: Mouse moved to (858, 441)
Screenshot: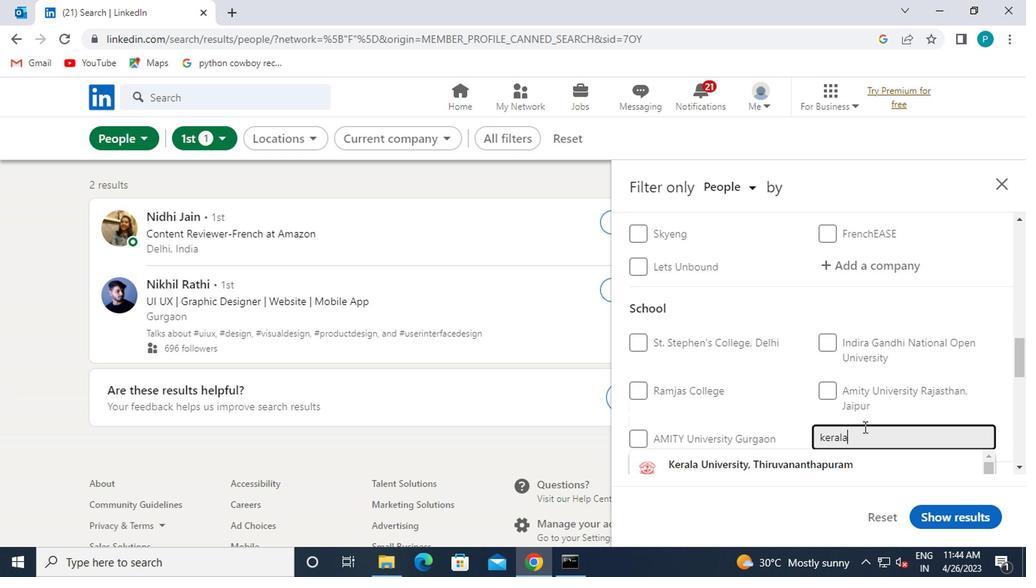 
Action: Key pressed <Key.space>
Screenshot: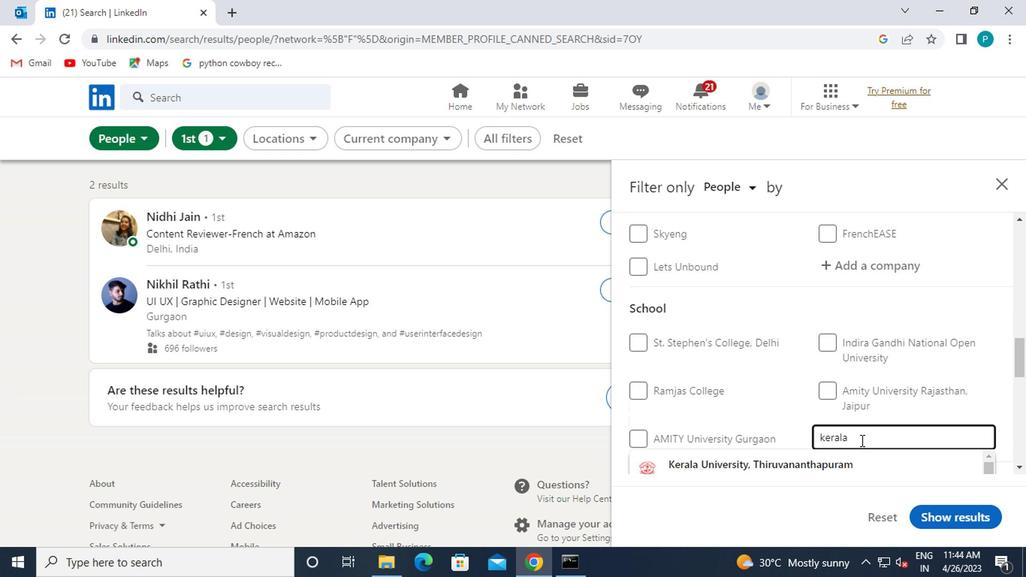 
Action: Mouse moved to (806, 413)
Screenshot: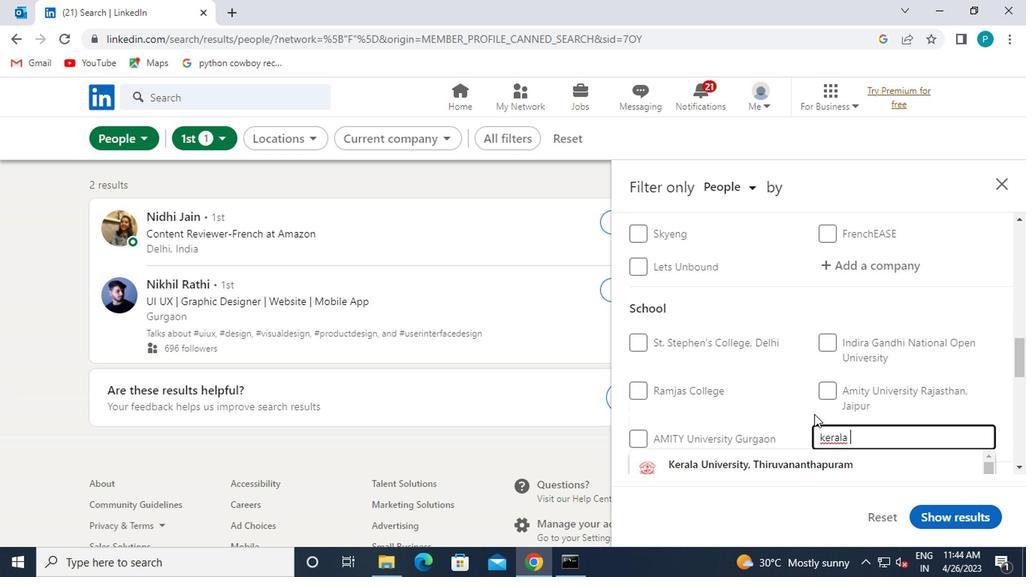 
Action: Mouse scrolled (806, 412) with delta (0, 0)
Screenshot: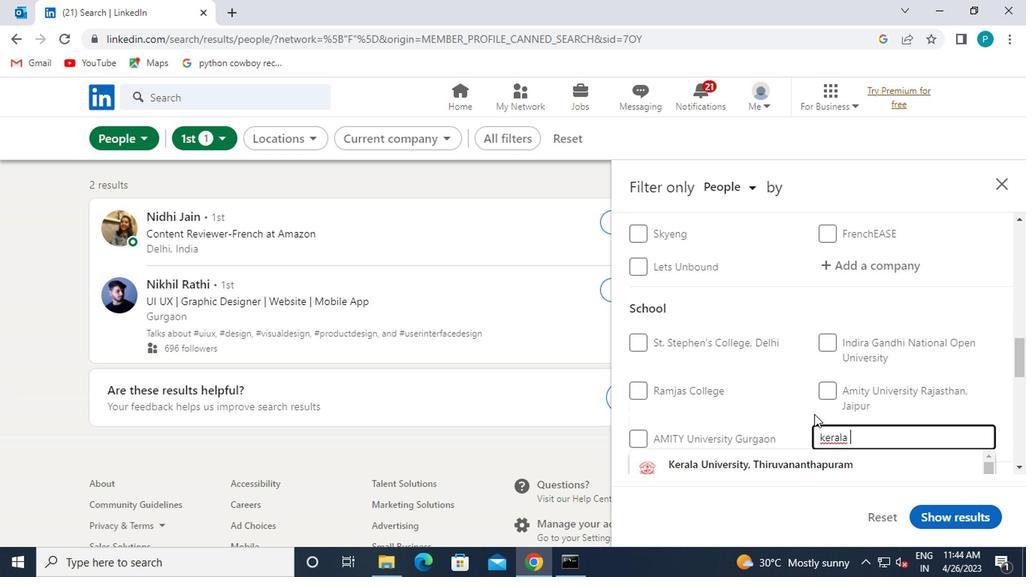 
Action: Mouse moved to (873, 391)
Screenshot: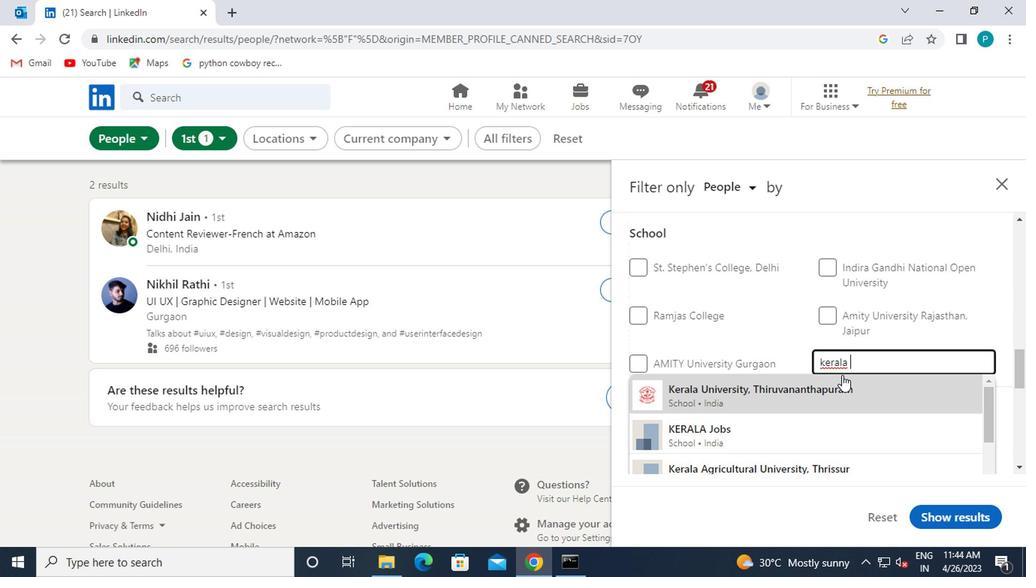 
Action: Key pressed AG
Screenshot: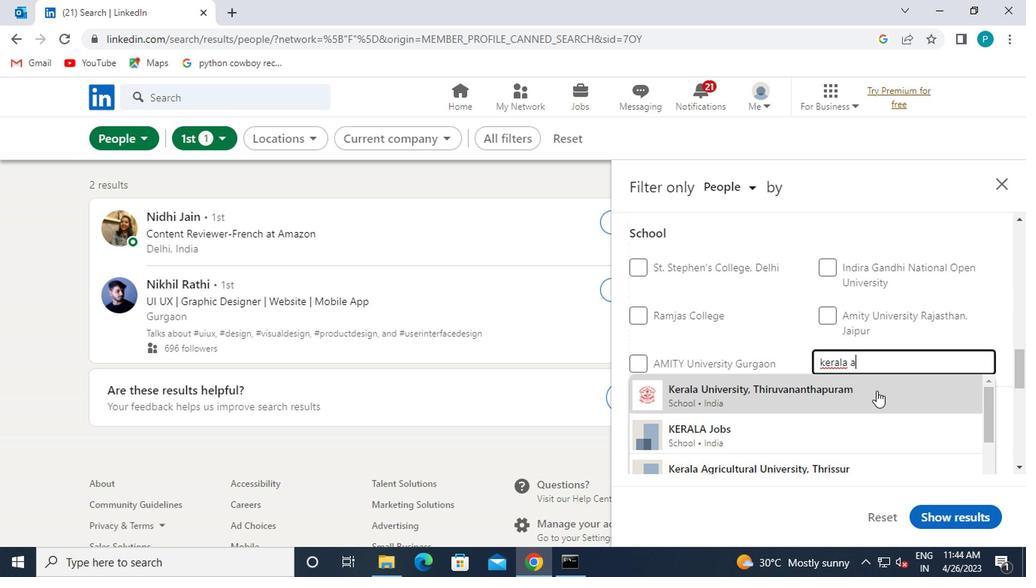
Action: Mouse moved to (847, 416)
Screenshot: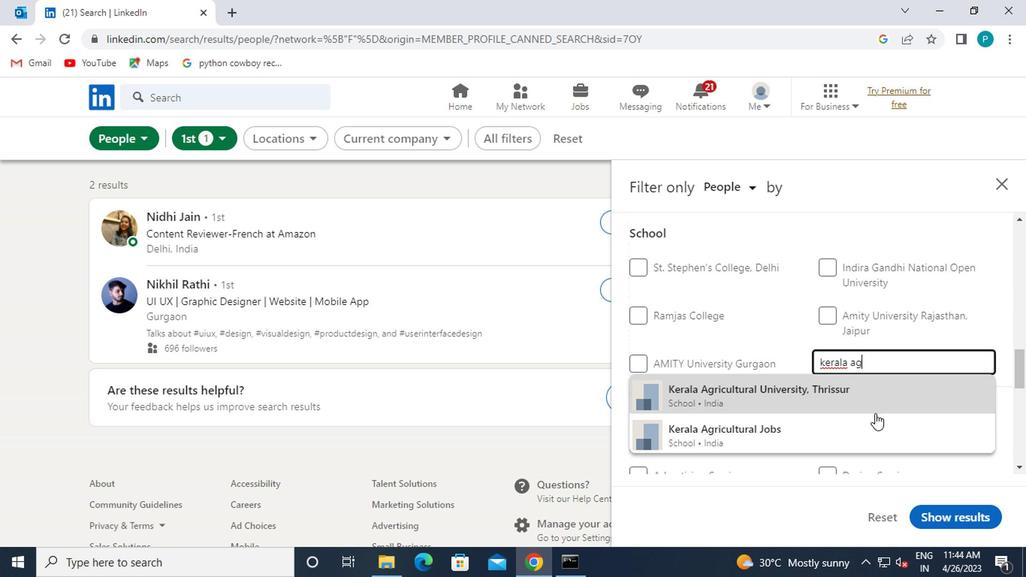 
Action: Mouse pressed left at (847, 416)
Screenshot: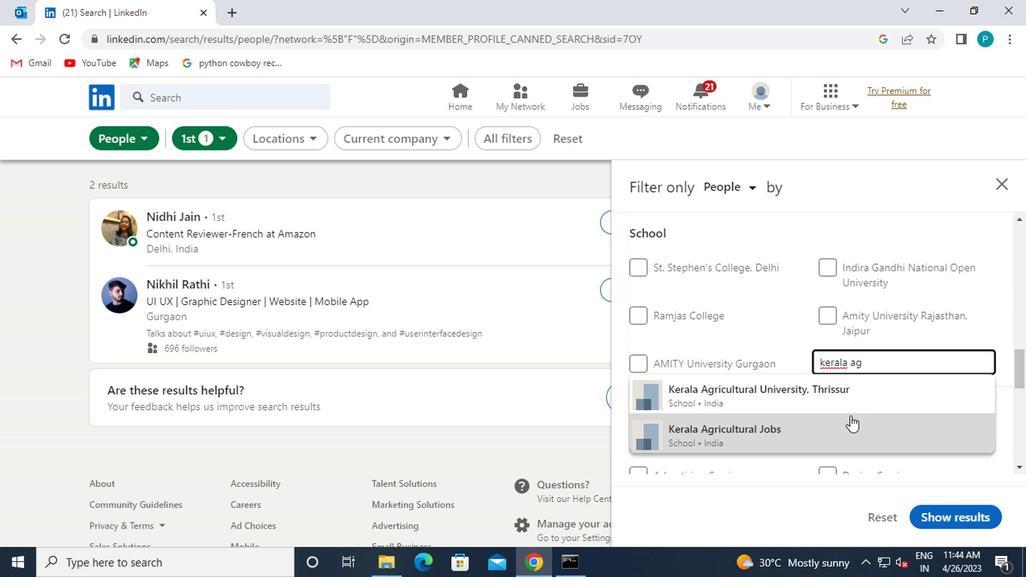
Action: Mouse moved to (773, 395)
Screenshot: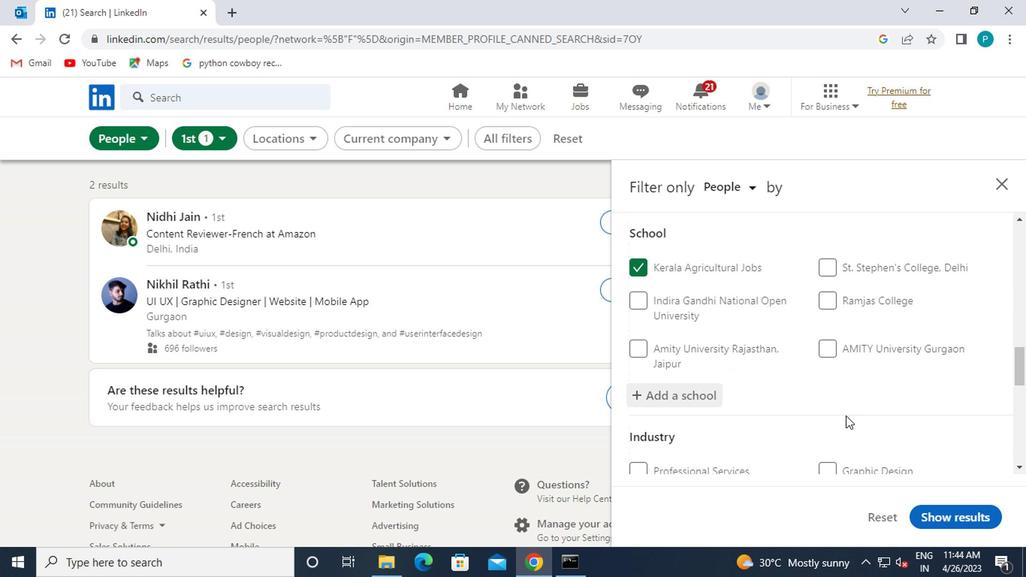 
Action: Mouse scrolled (773, 394) with delta (0, 0)
Screenshot: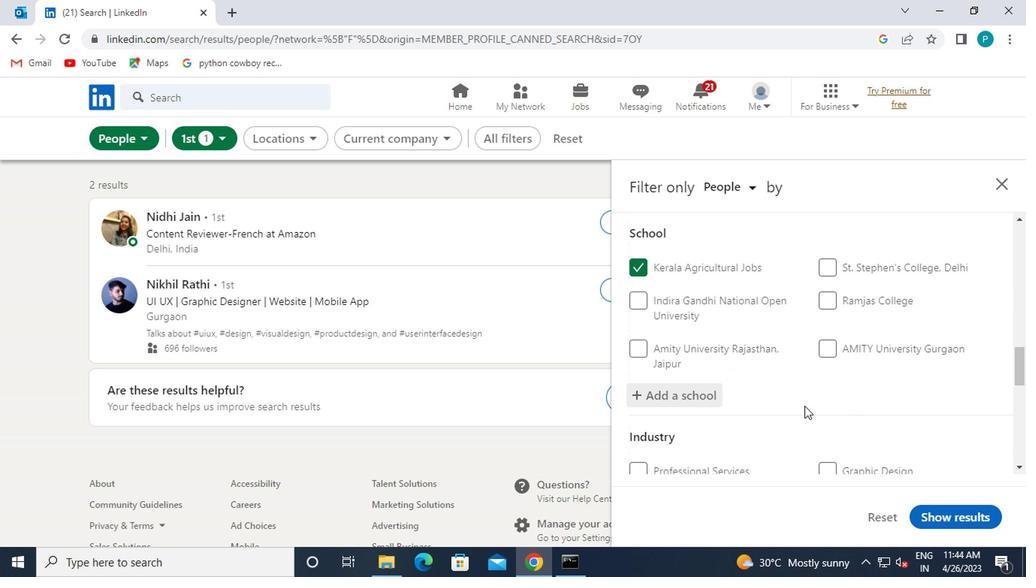 
Action: Mouse scrolled (773, 394) with delta (0, 0)
Screenshot: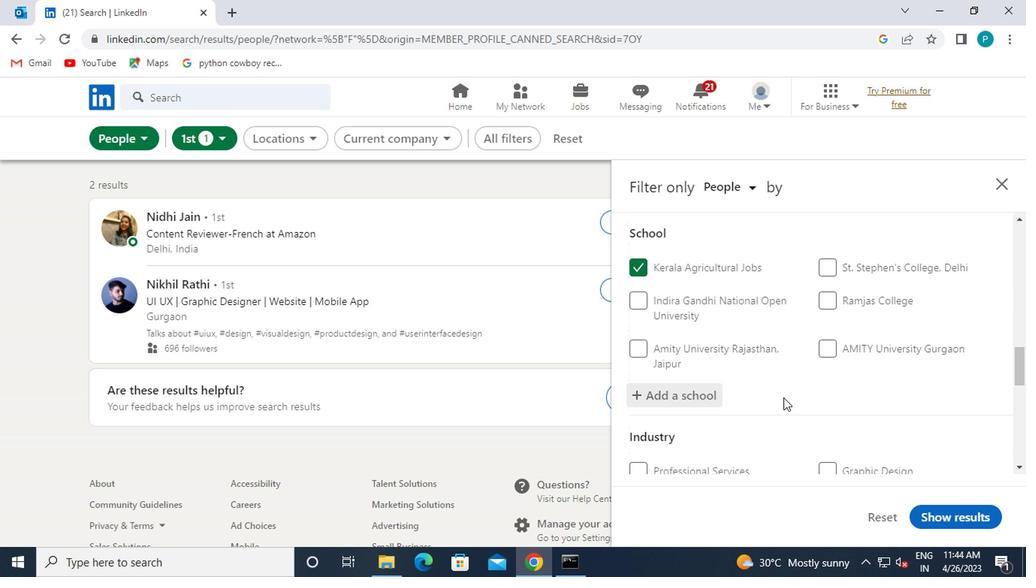 
Action: Mouse moved to (705, 382)
Screenshot: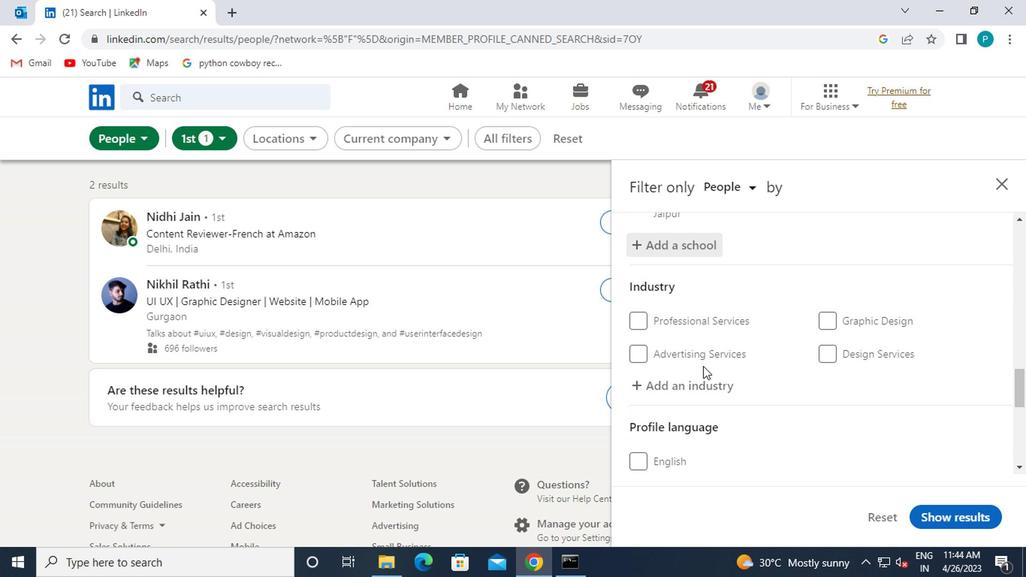 
Action: Mouse pressed left at (705, 382)
Screenshot: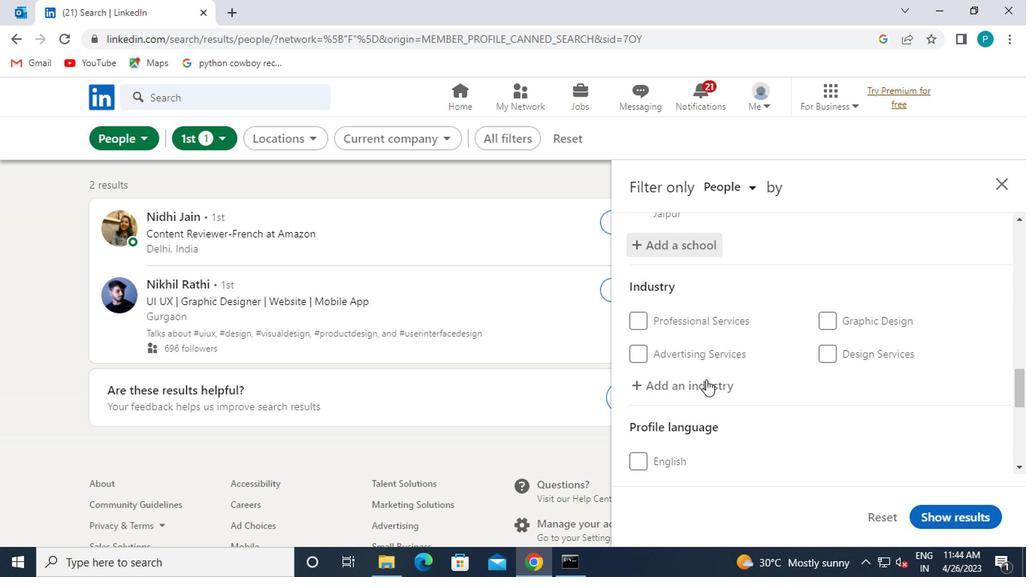 
Action: Key pressed MU
Screenshot: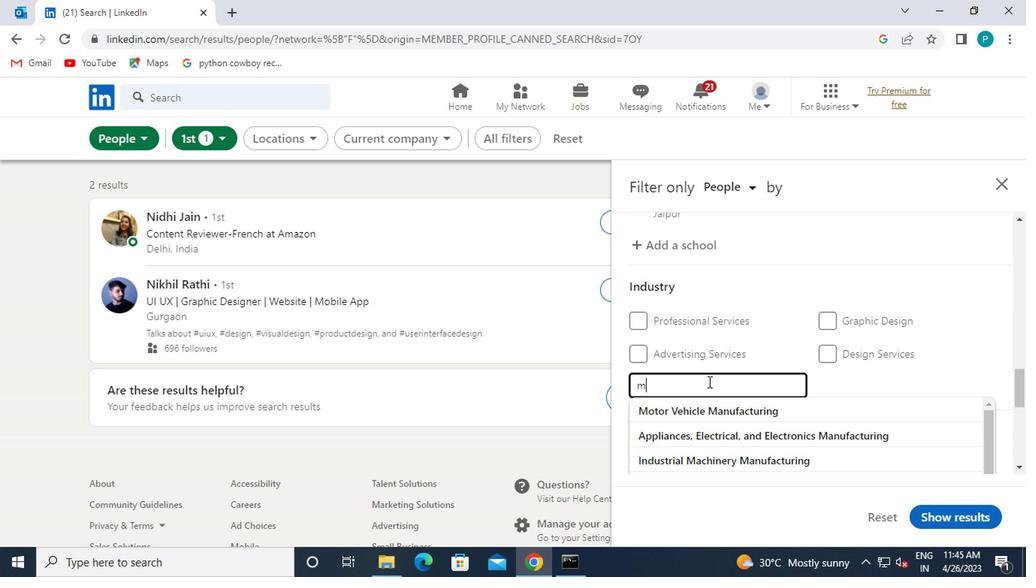 
Action: Mouse moved to (678, 465)
Screenshot: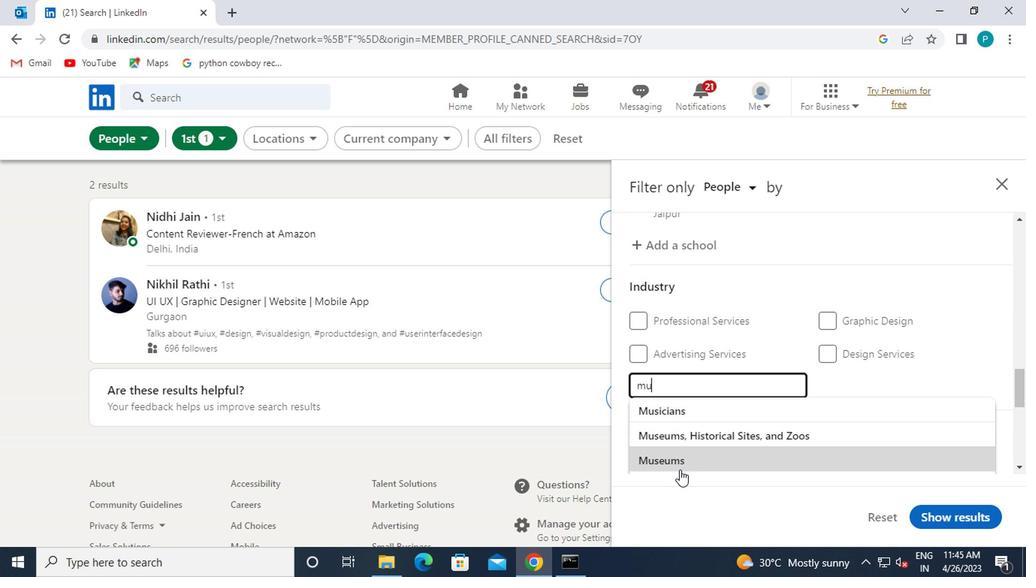 
Action: Mouse pressed left at (678, 465)
Screenshot: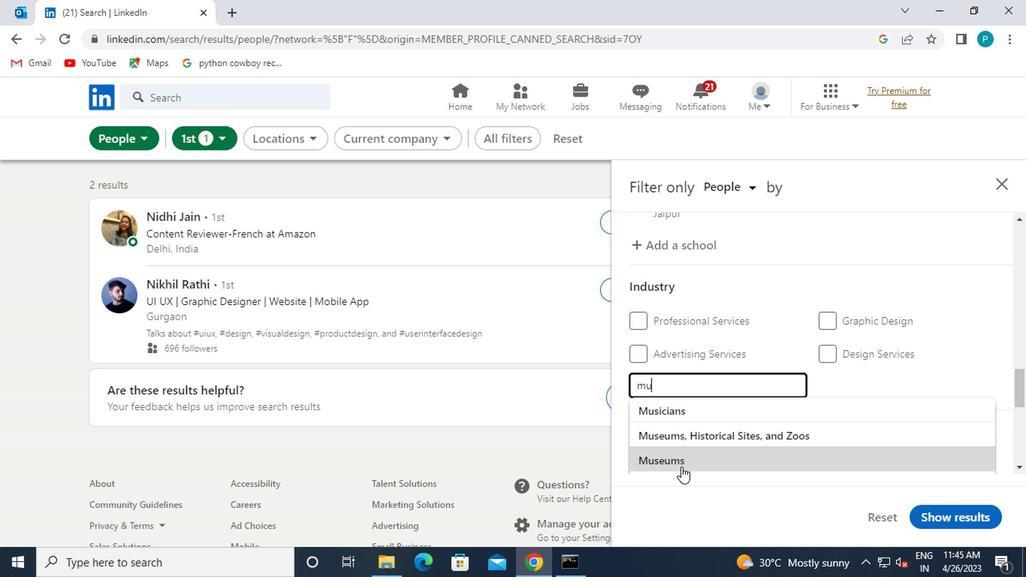 
Action: Mouse moved to (704, 465)
Screenshot: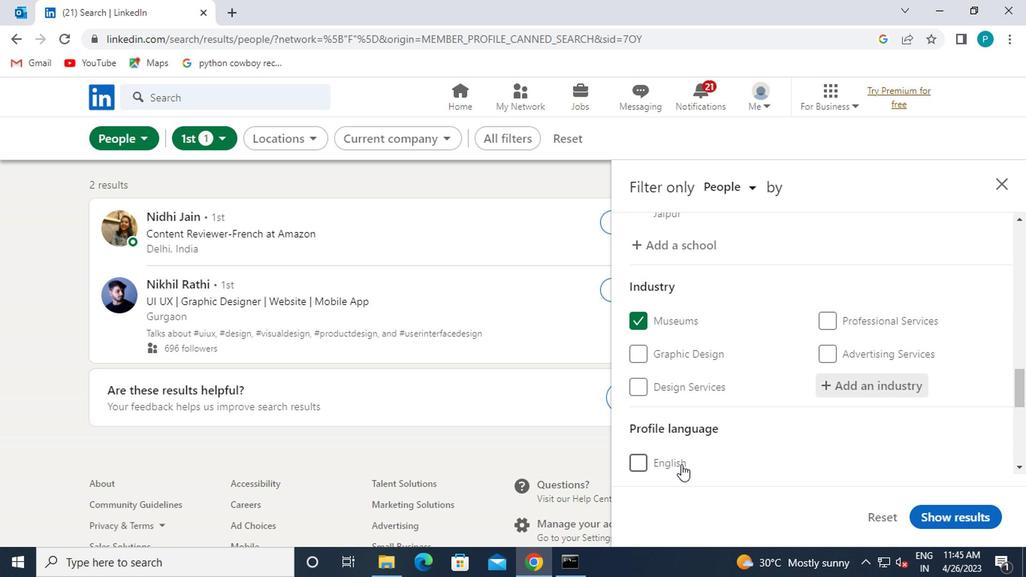 
Action: Mouse scrolled (704, 464) with delta (0, -1)
Screenshot: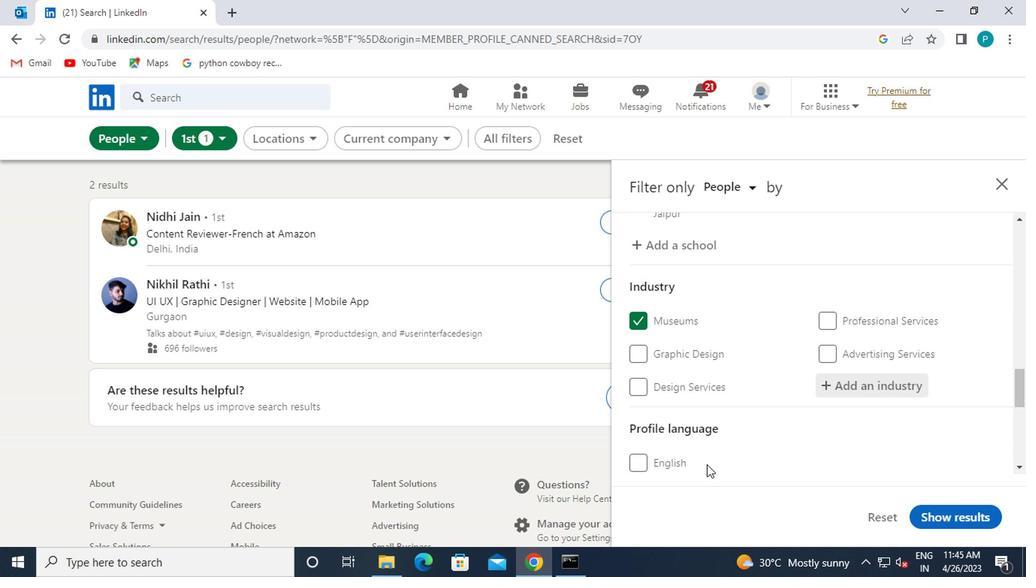 
Action: Mouse moved to (678, 453)
Screenshot: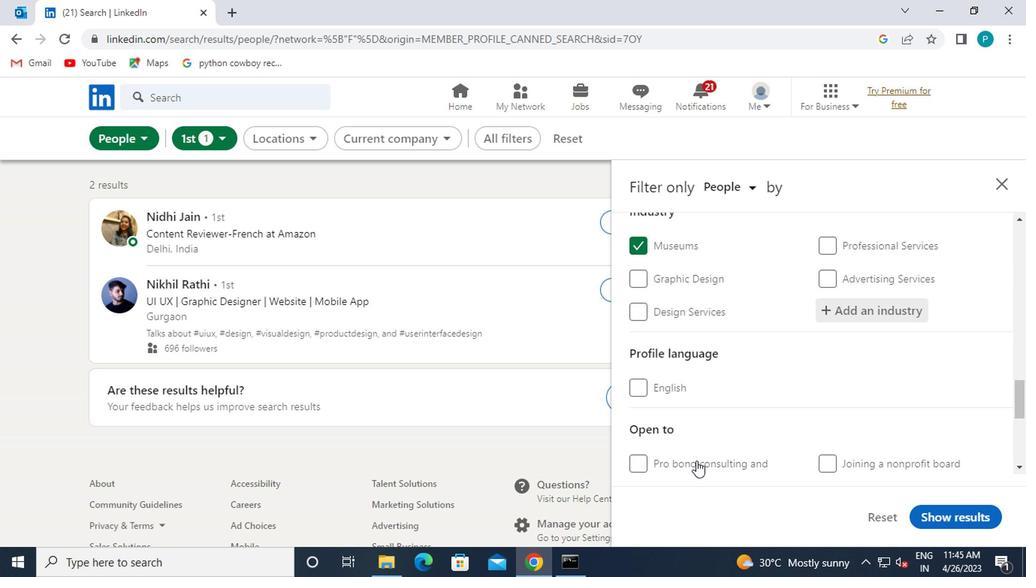 
Action: Mouse scrolled (678, 452) with delta (0, -1)
Screenshot: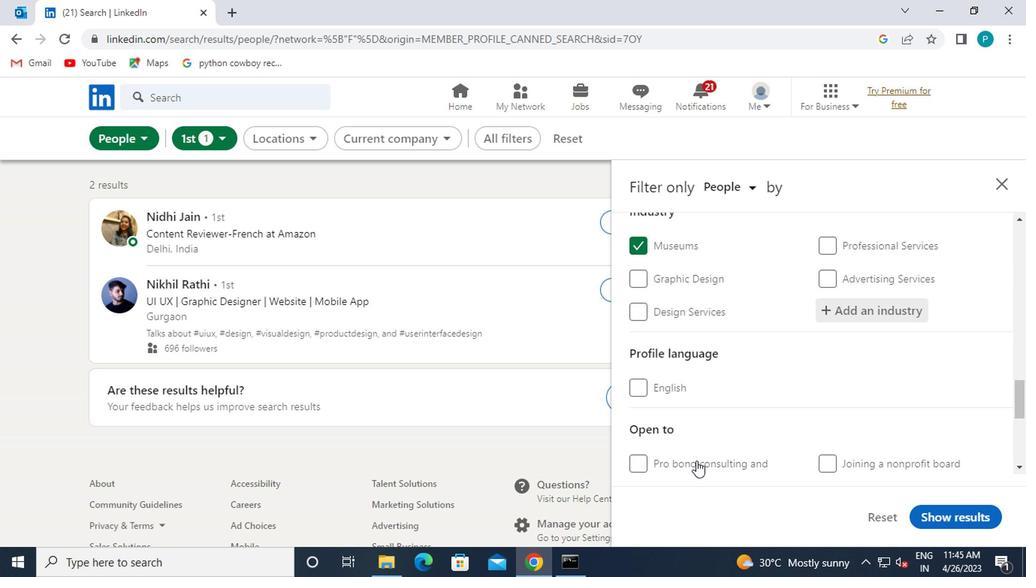 
Action: Mouse moved to (673, 443)
Screenshot: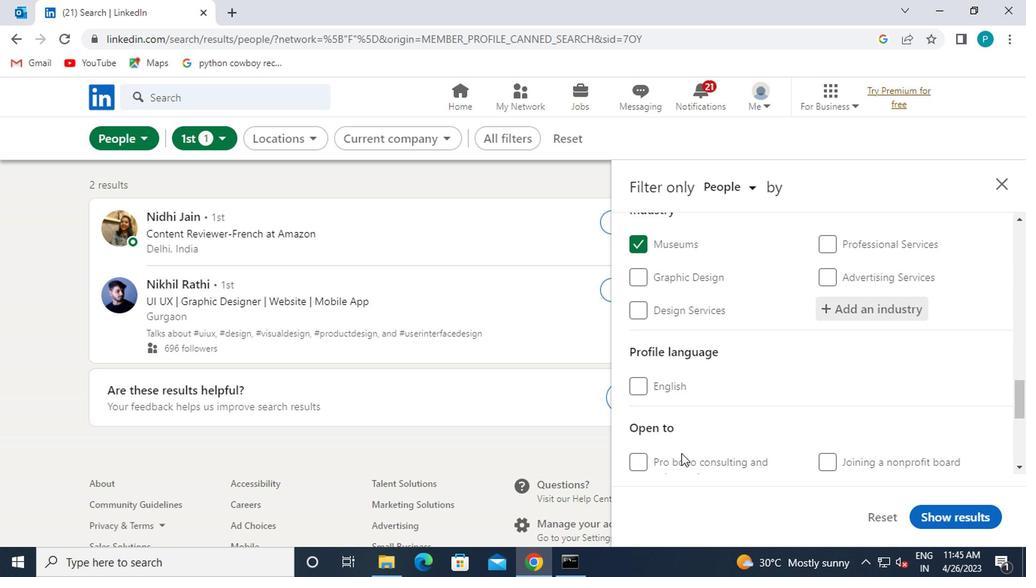 
Action: Mouse scrolled (673, 442) with delta (0, 0)
Screenshot: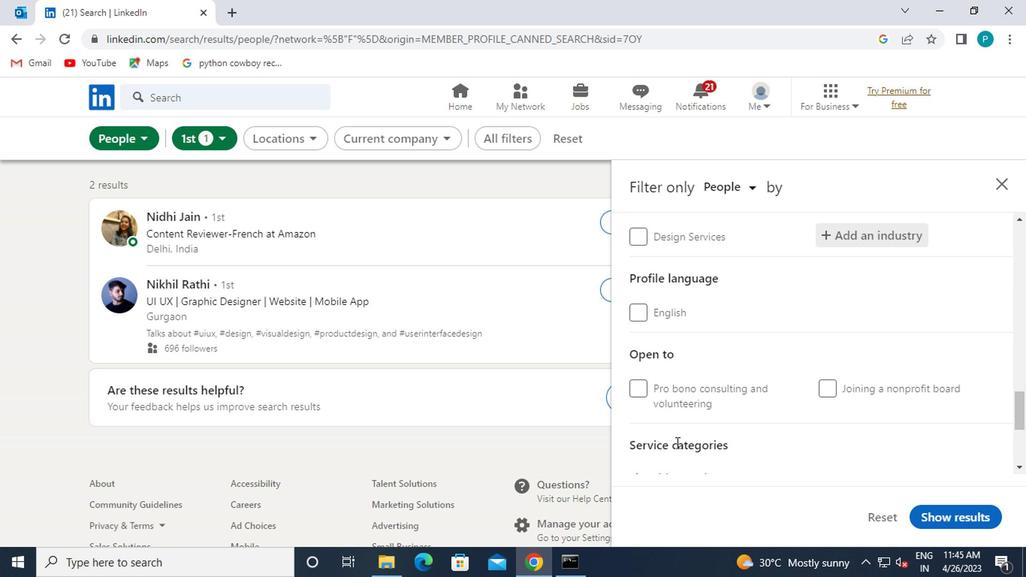 
Action: Mouse moved to (655, 409)
Screenshot: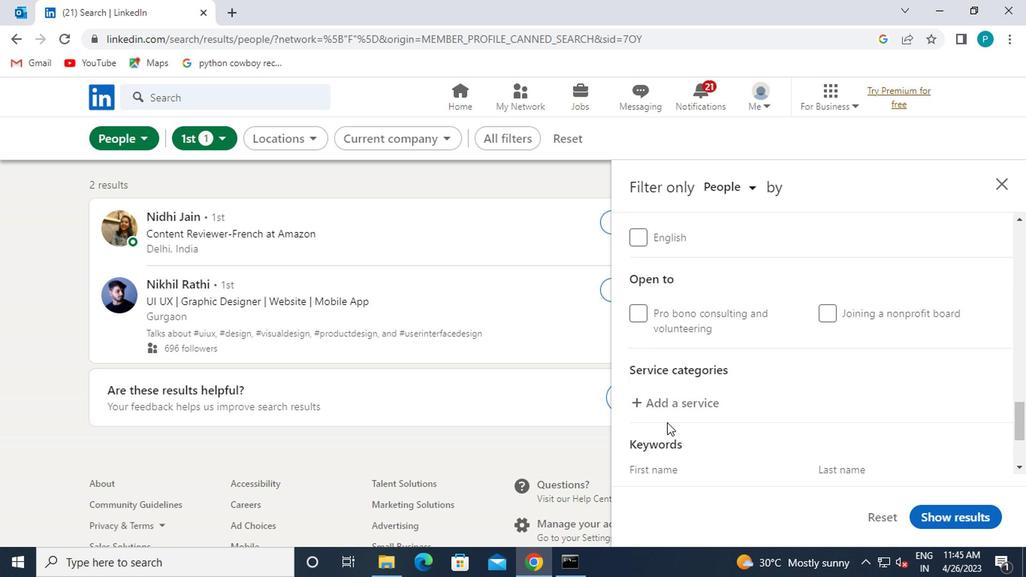 
Action: Mouse pressed left at (655, 409)
Screenshot: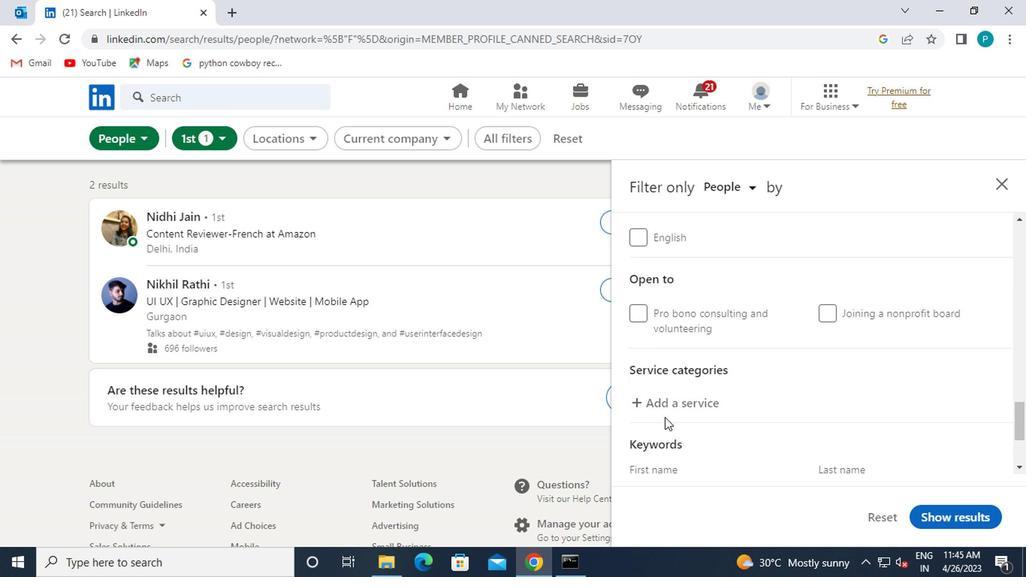 
Action: Mouse moved to (656, 409)
Screenshot: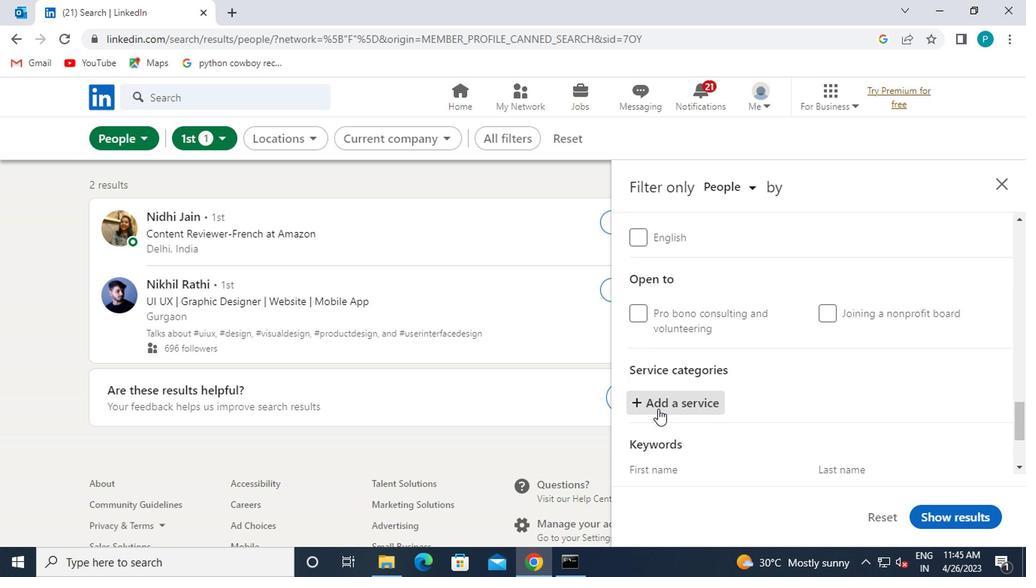 
Action: Key pressed ANDROID
Screenshot: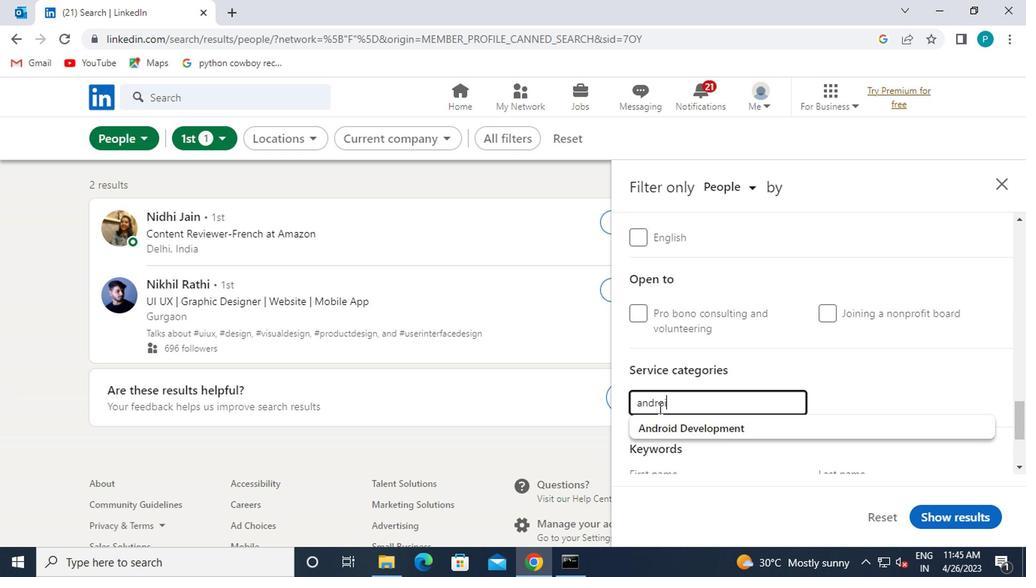 
Action: Mouse moved to (680, 433)
Screenshot: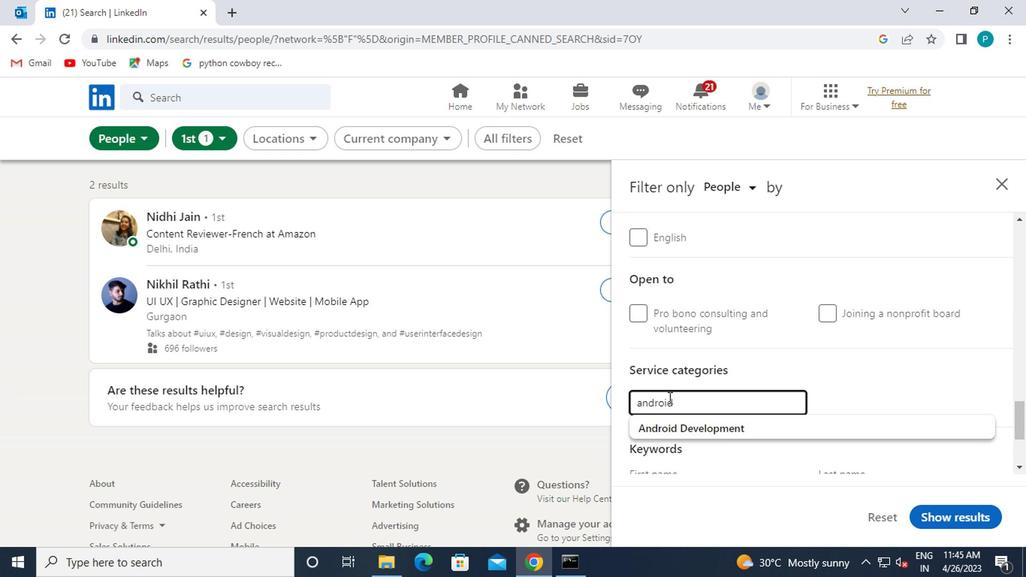 
Action: Mouse pressed left at (680, 433)
Screenshot: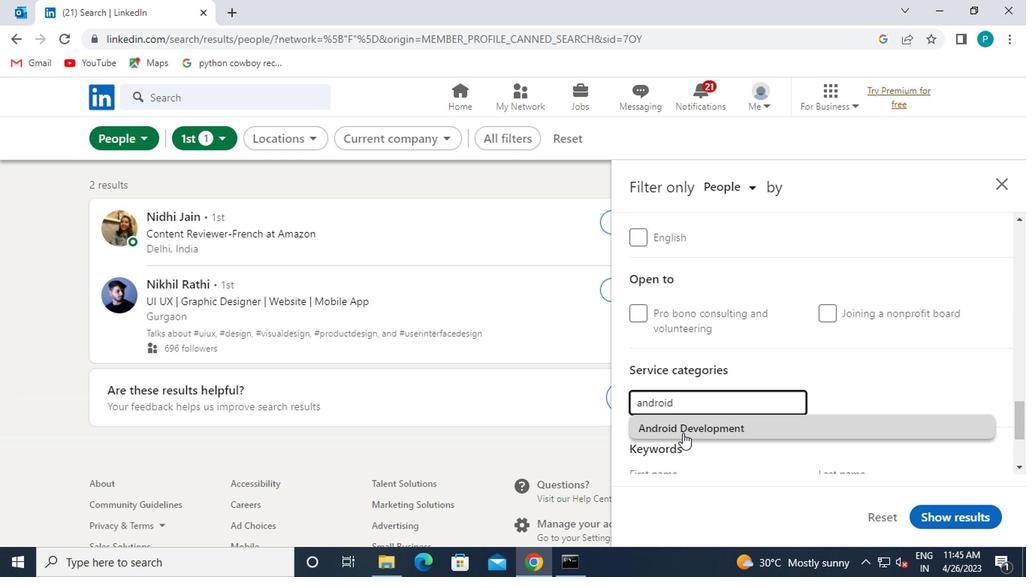 
Action: Mouse scrolled (680, 432) with delta (0, -1)
Screenshot: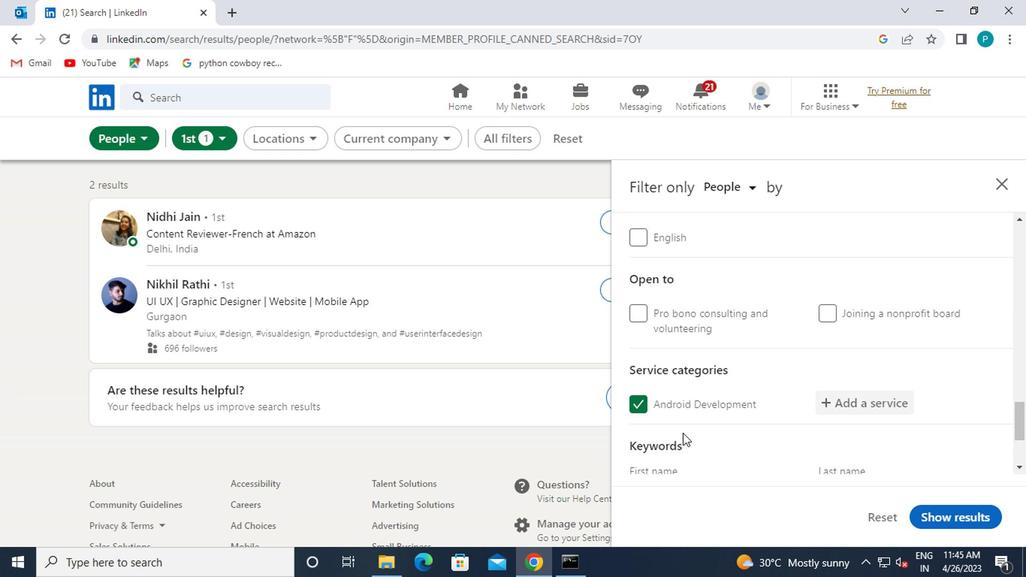 
Action: Mouse scrolled (680, 432) with delta (0, -1)
Screenshot: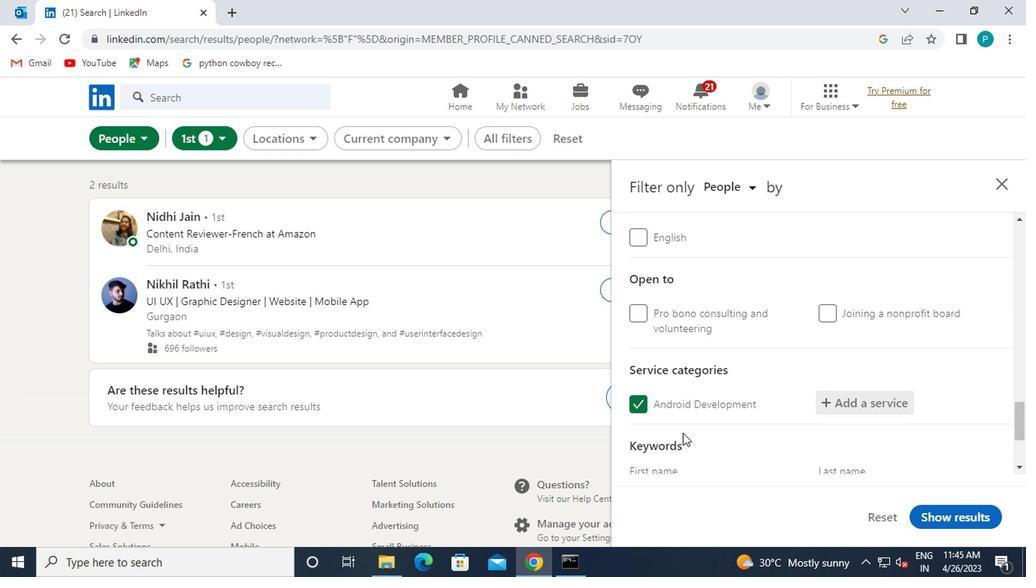 
Action: Mouse moved to (674, 410)
Screenshot: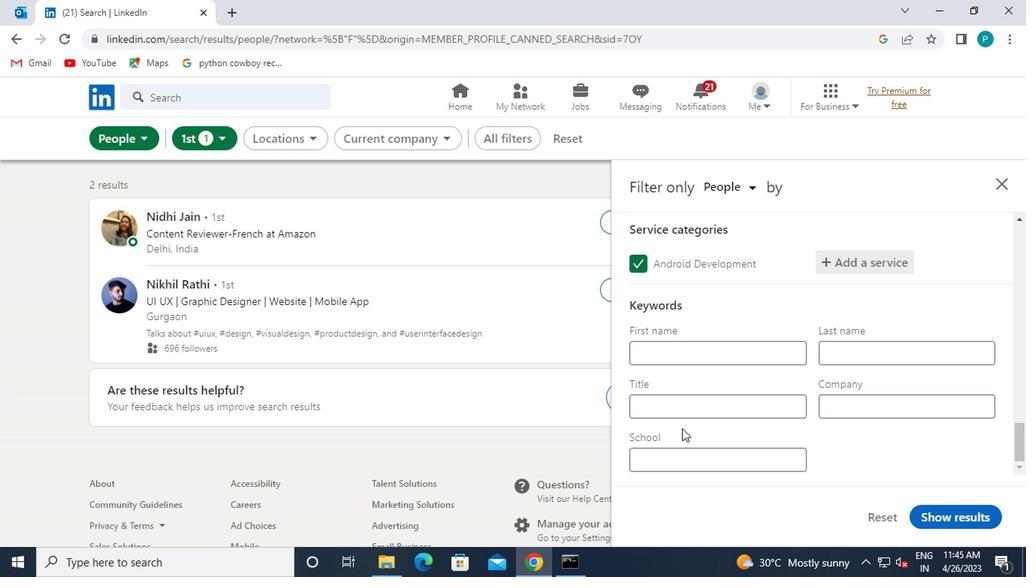
Action: Mouse pressed left at (674, 410)
Screenshot: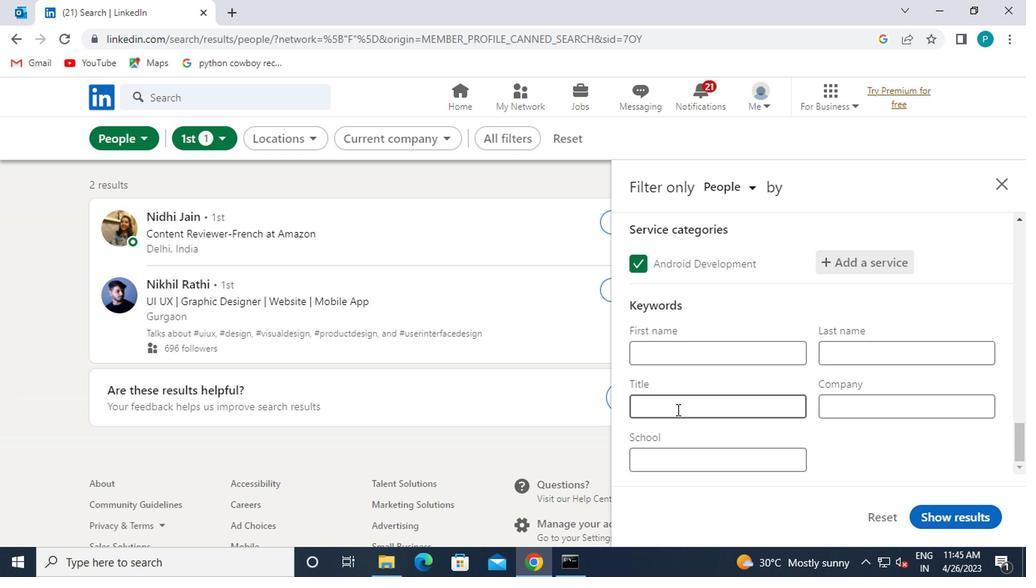 
Action: Key pressed <Key.caps_lock>R<Key.caps_lock>ISK<Key.space><Key.caps_lock>M<Key.caps_lock>ANAGER
Screenshot: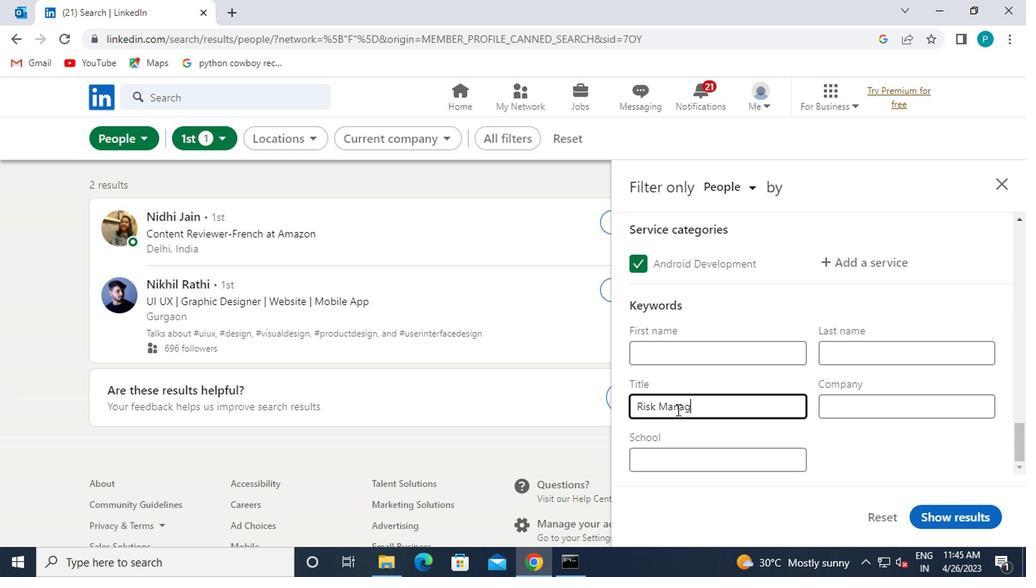 
Action: Mouse moved to (952, 514)
Screenshot: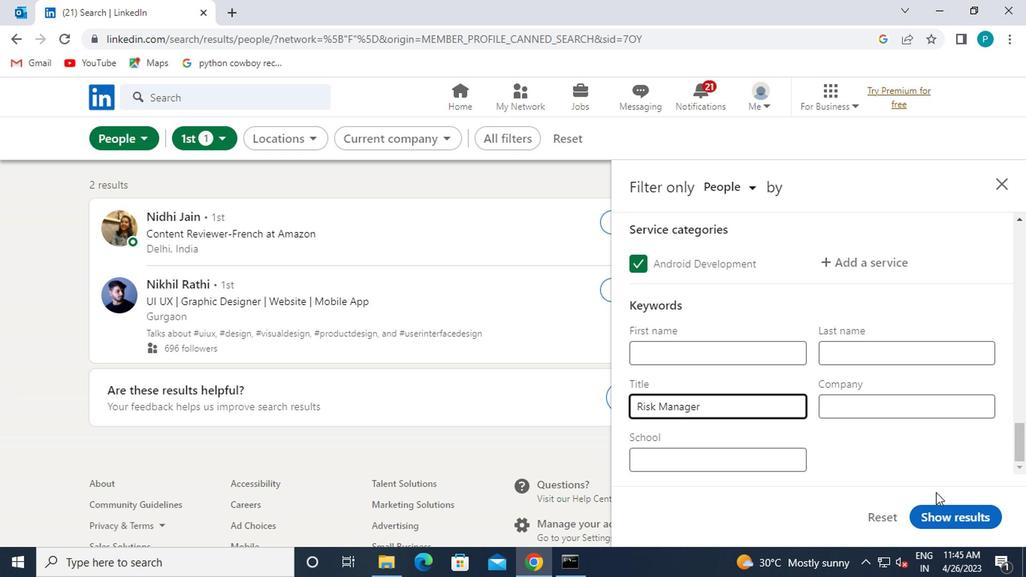 
Action: Mouse pressed left at (952, 514)
Screenshot: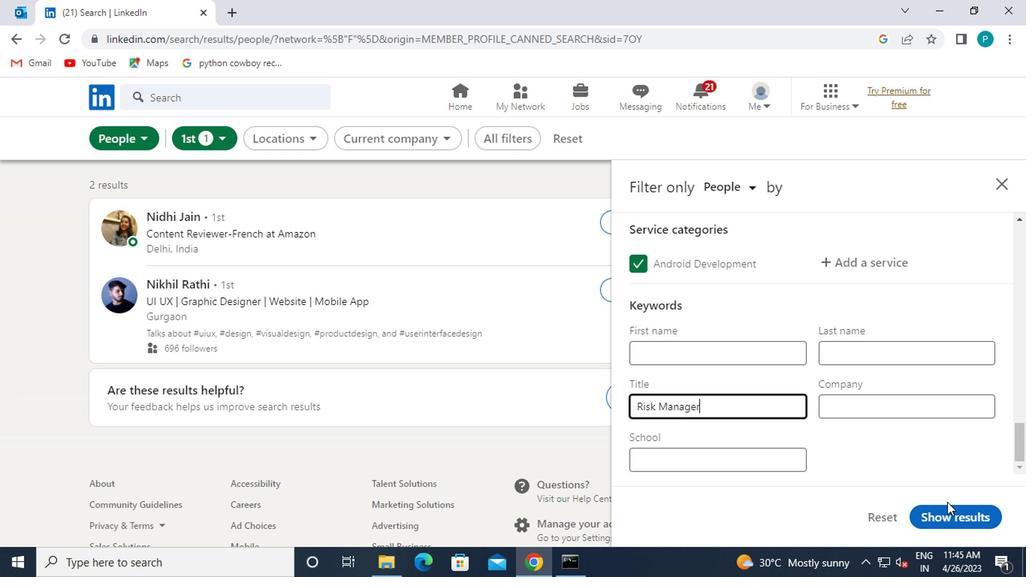 
Action: Mouse moved to (964, 514)
Screenshot: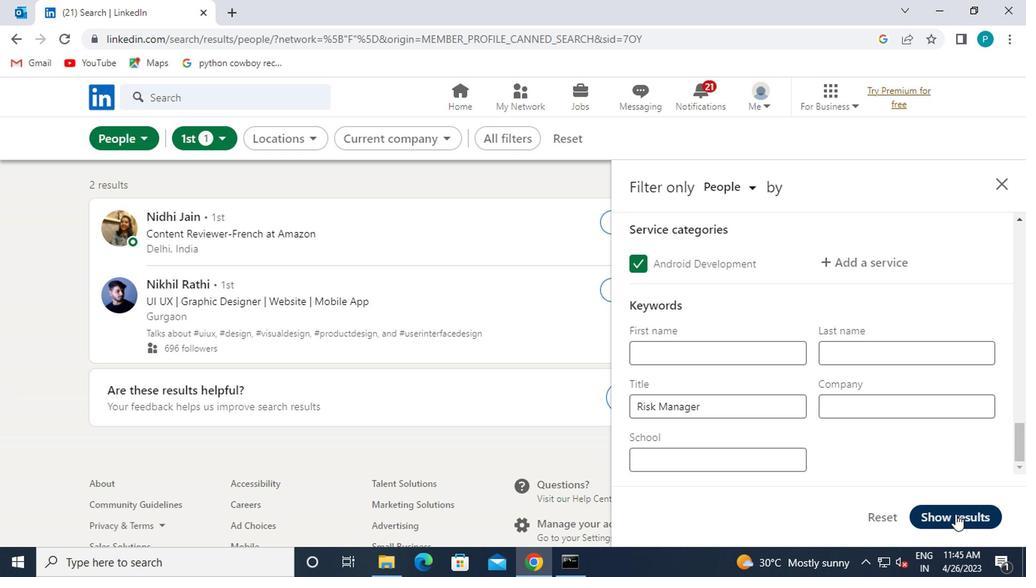 
